 Task: Look for space in Jalandhar, India from 12th  August, 2023 to 15th August, 2023 for 3 adults in price range Rs.12000 to Rs.16000. Place can be entire place with 2 bedrooms having 3 beds and 1 bathroom. Property type can be house, flat, guest house. Booking option can be shelf check-in. Required host language is English.
Action: Mouse moved to (404, 106)
Screenshot: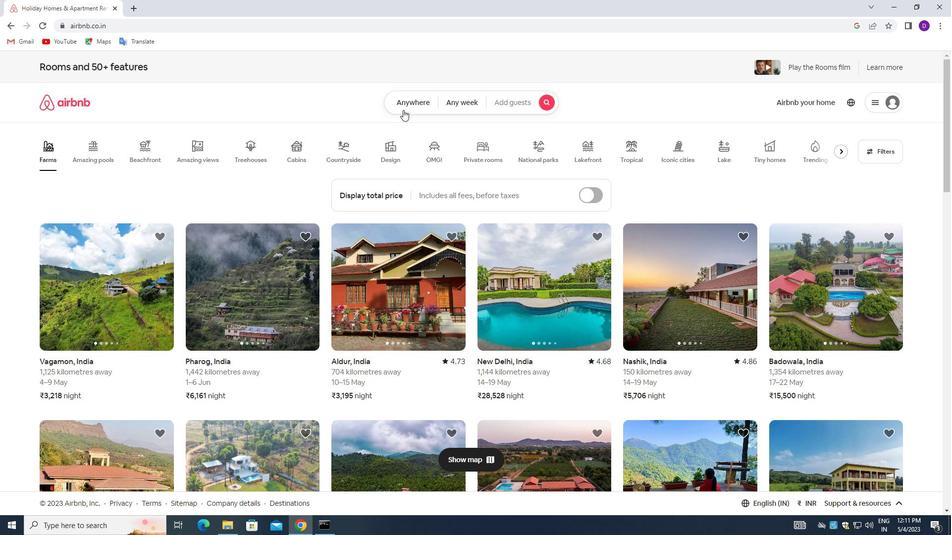 
Action: Mouse pressed left at (404, 106)
Screenshot: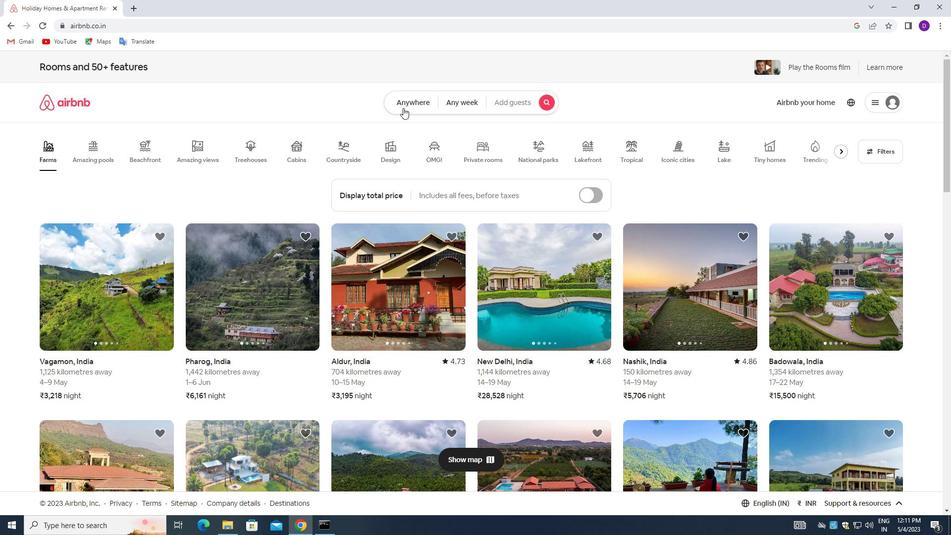 
Action: Mouse moved to (374, 142)
Screenshot: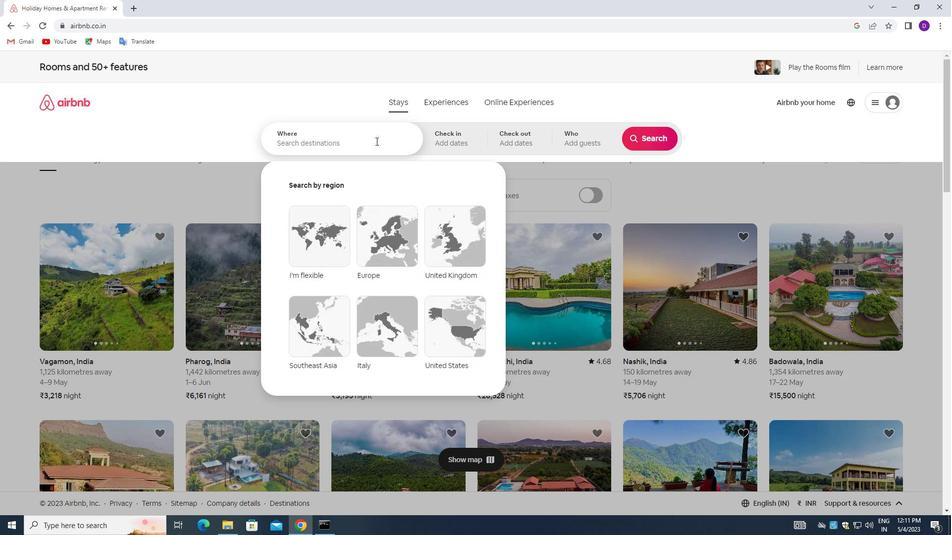 
Action: Mouse pressed left at (374, 142)
Screenshot: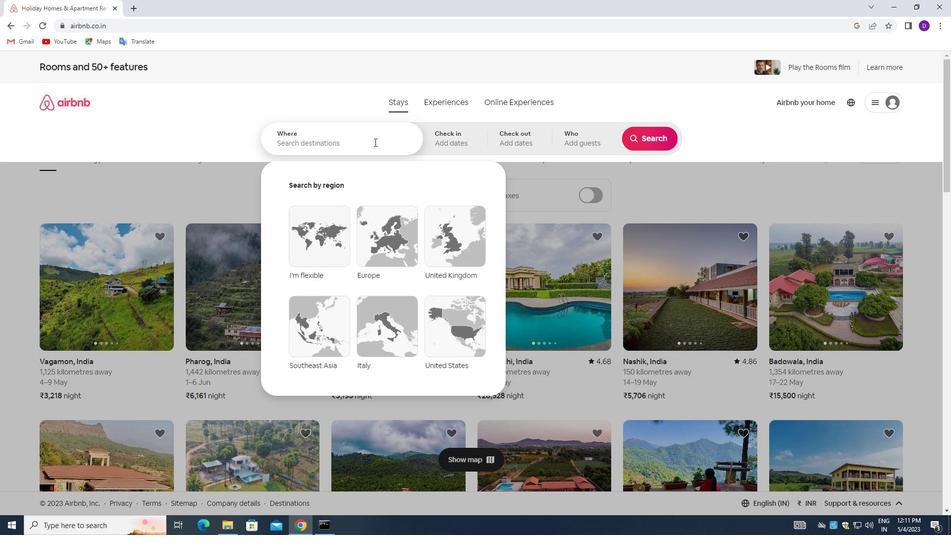 
Action: Mouse moved to (214, 137)
Screenshot: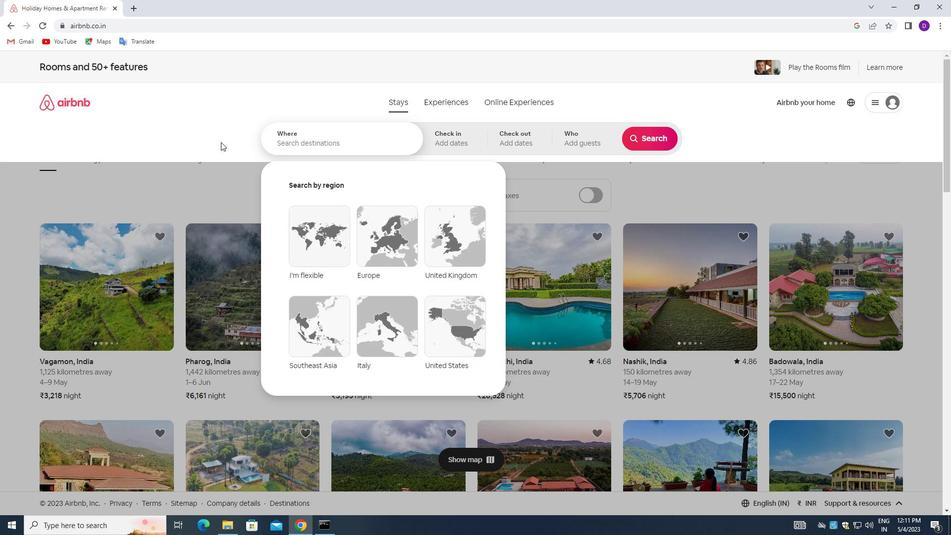 
Action: Key pressed <Key.shift>JALANDHAR,<Key.space><Key.shift>INDIA<Key.enter>
Screenshot: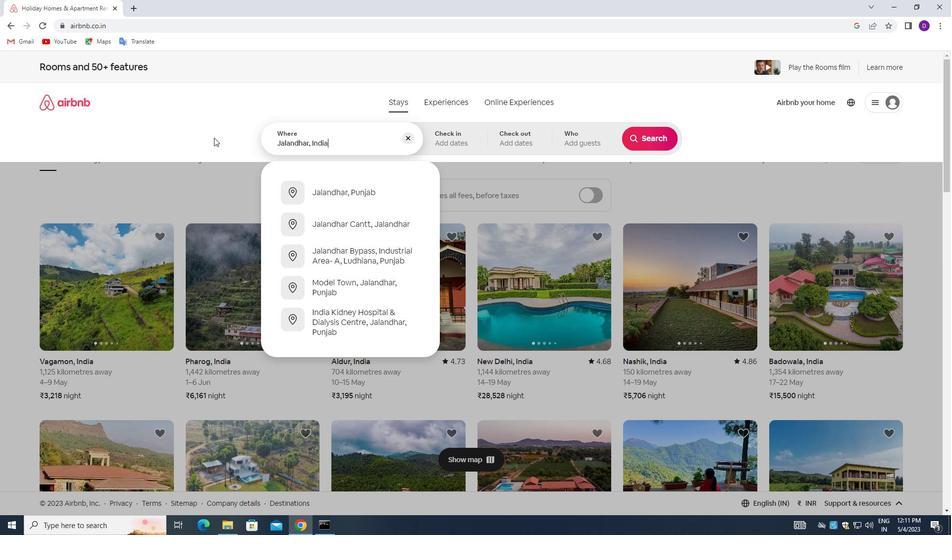 
Action: Mouse moved to (649, 216)
Screenshot: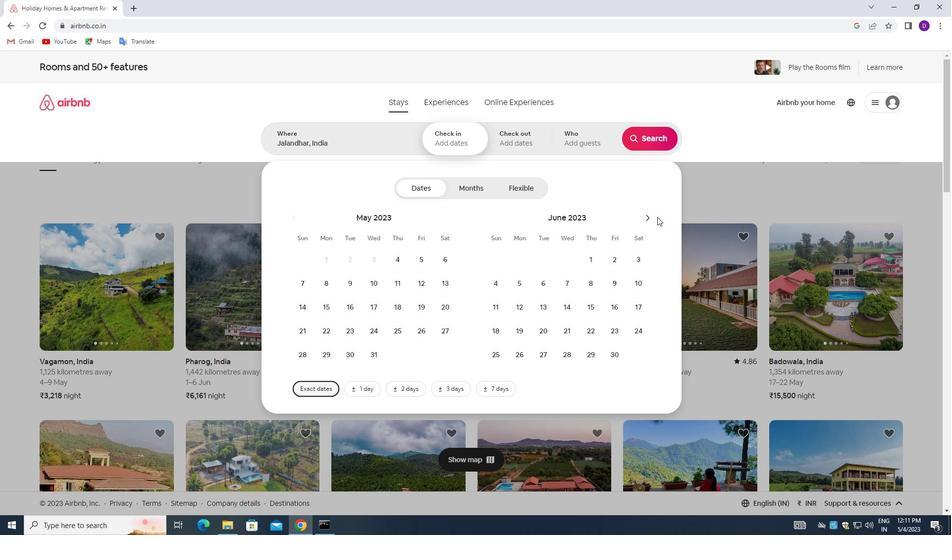 
Action: Mouse pressed left at (649, 216)
Screenshot: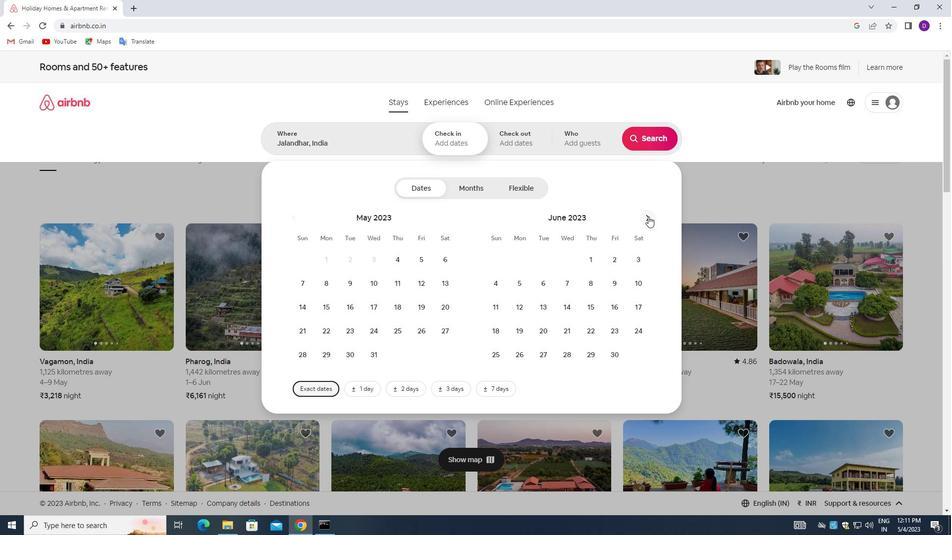 
Action: Mouse pressed left at (649, 216)
Screenshot: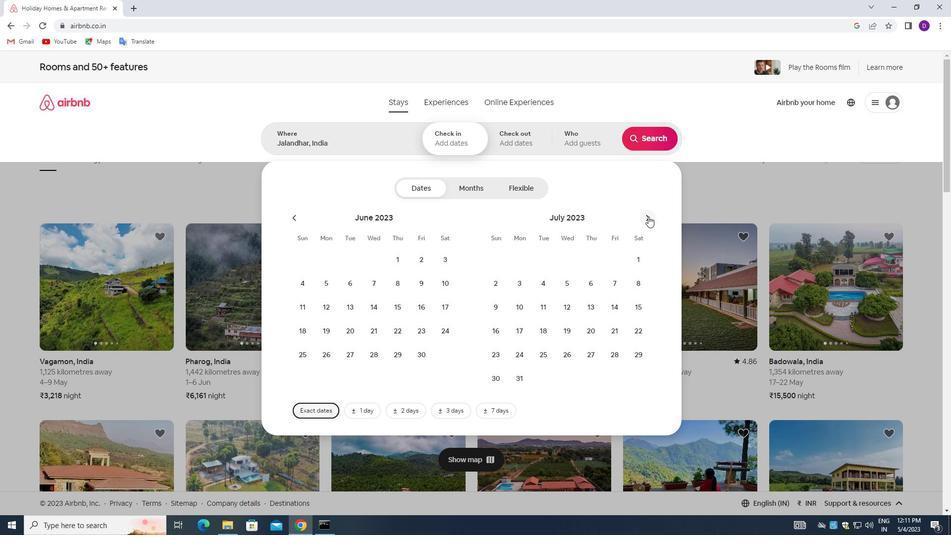
Action: Mouse moved to (632, 282)
Screenshot: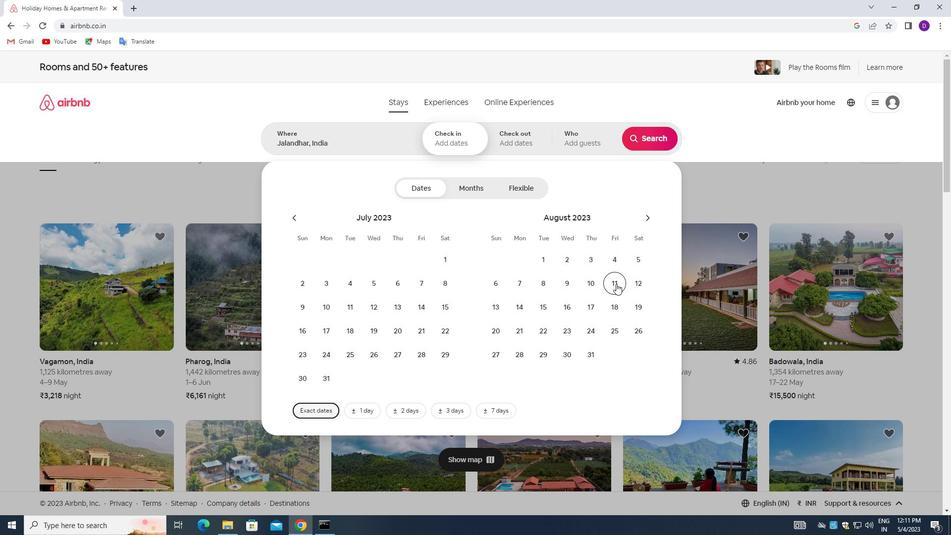 
Action: Mouse pressed left at (632, 282)
Screenshot: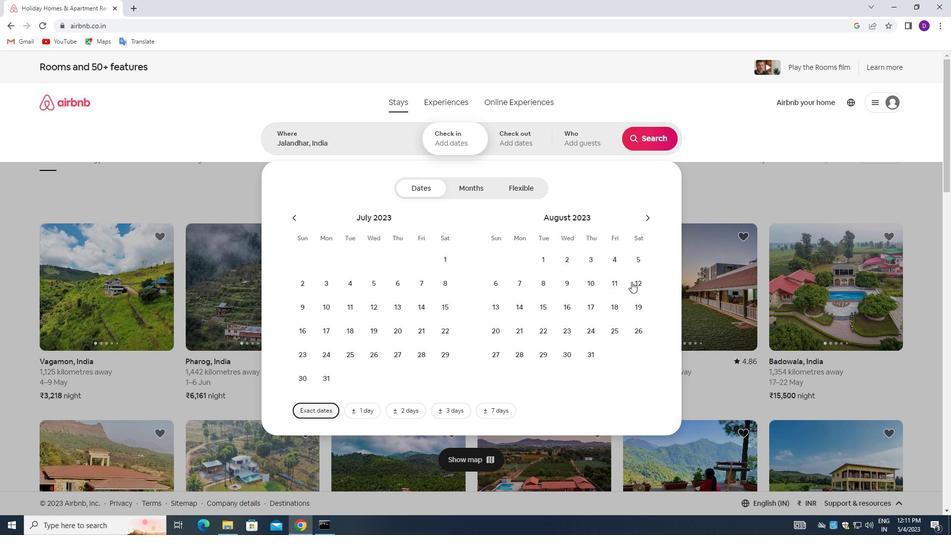 
Action: Mouse moved to (549, 303)
Screenshot: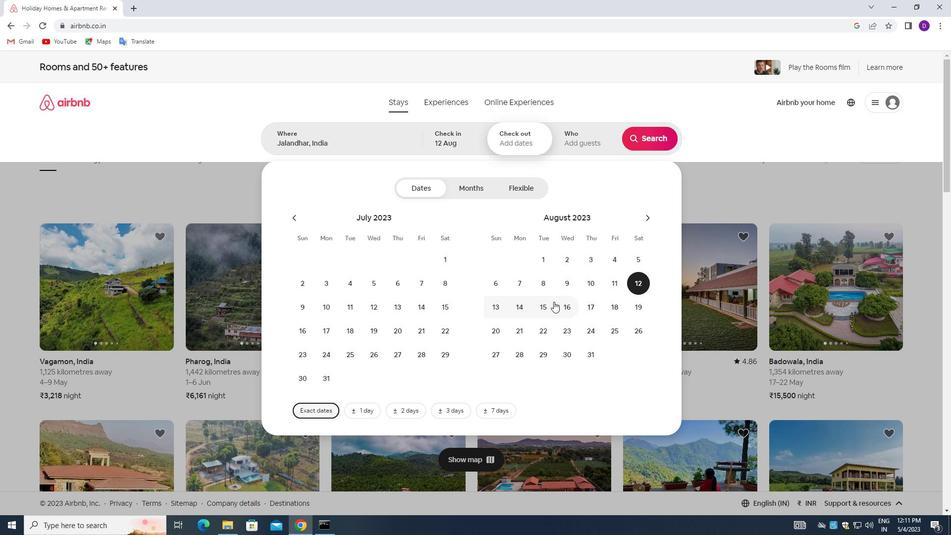 
Action: Mouse pressed left at (549, 303)
Screenshot: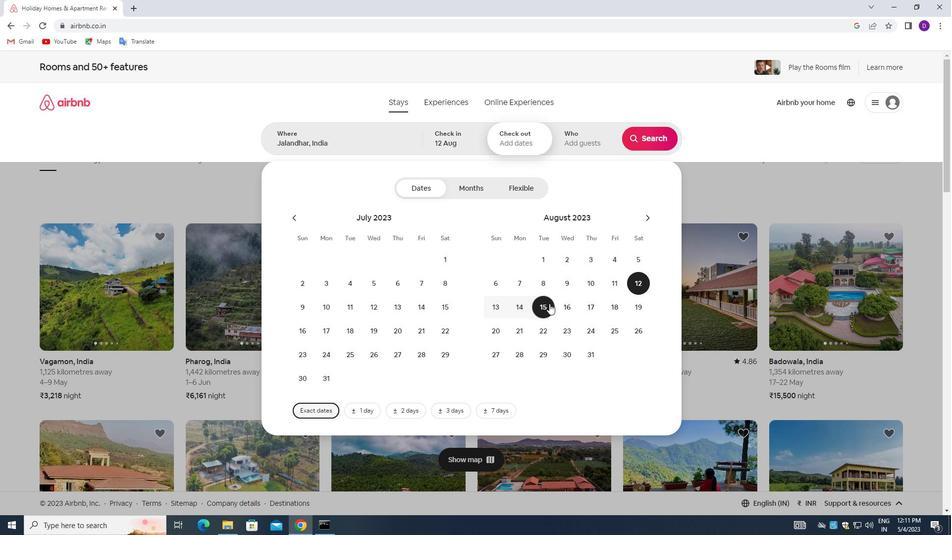 
Action: Mouse moved to (575, 136)
Screenshot: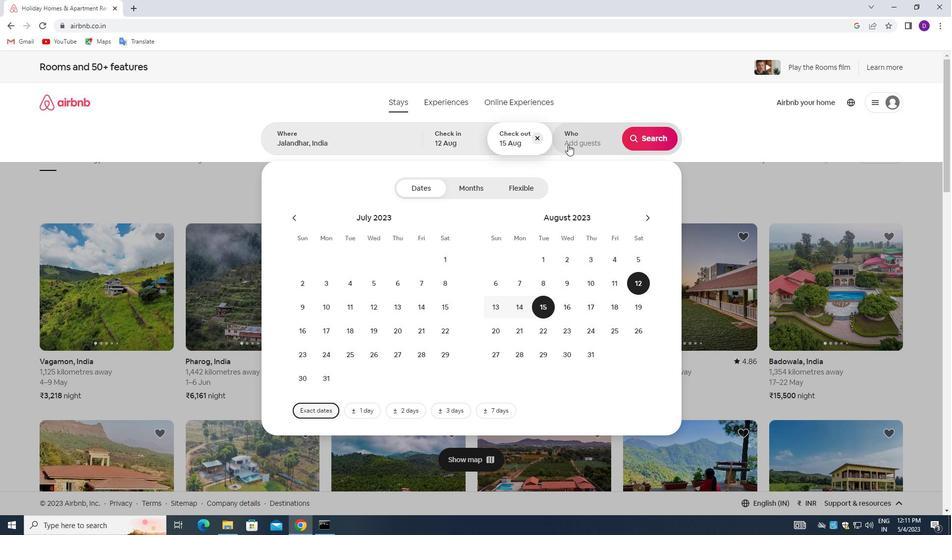 
Action: Mouse pressed left at (575, 136)
Screenshot: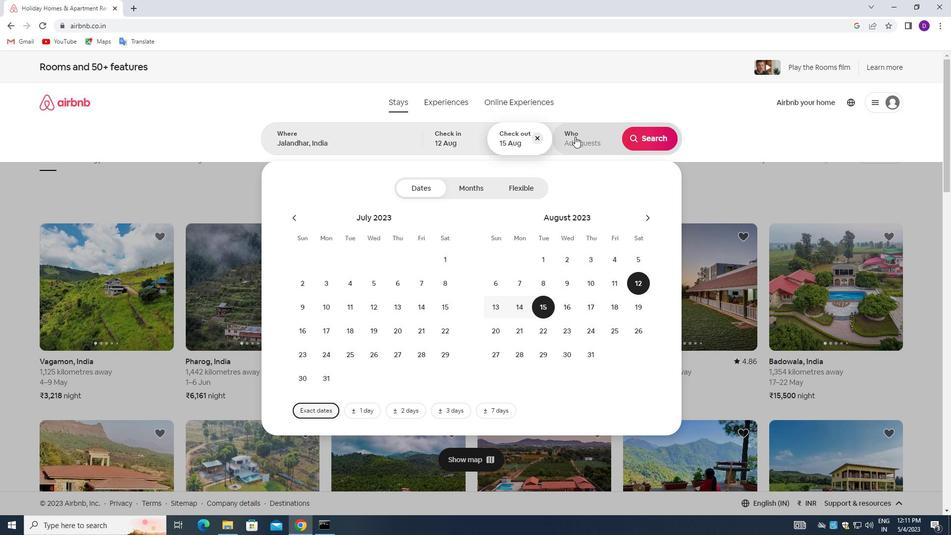 
Action: Mouse moved to (650, 196)
Screenshot: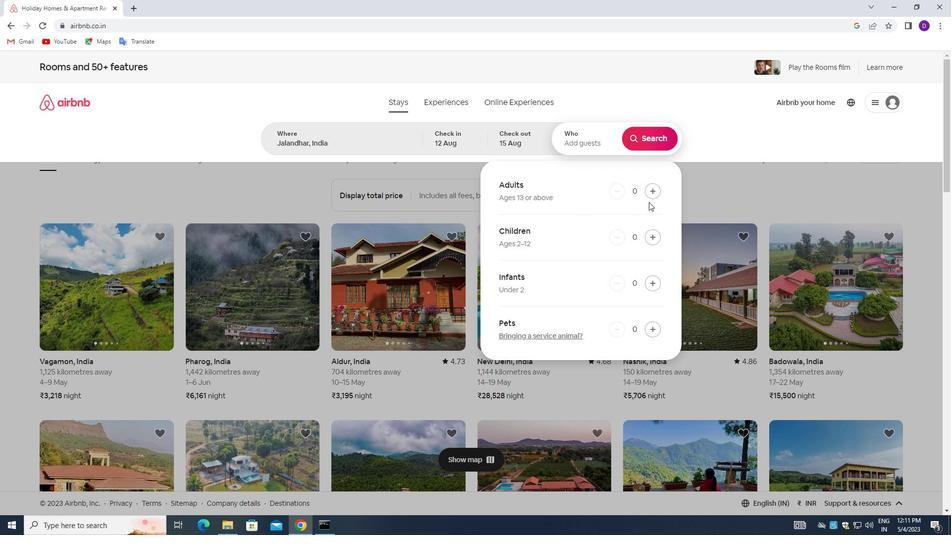 
Action: Mouse pressed left at (650, 196)
Screenshot: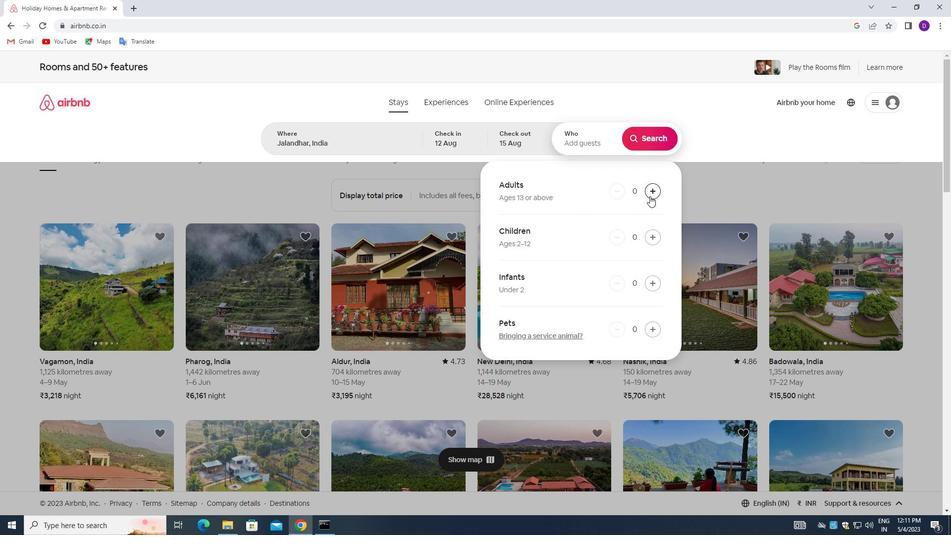 
Action: Mouse pressed left at (650, 196)
Screenshot: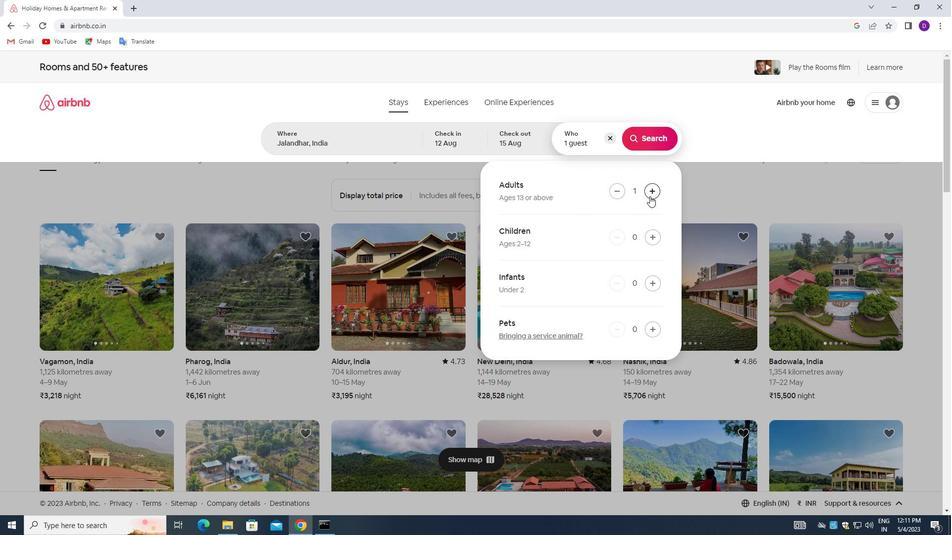 
Action: Mouse pressed left at (650, 196)
Screenshot: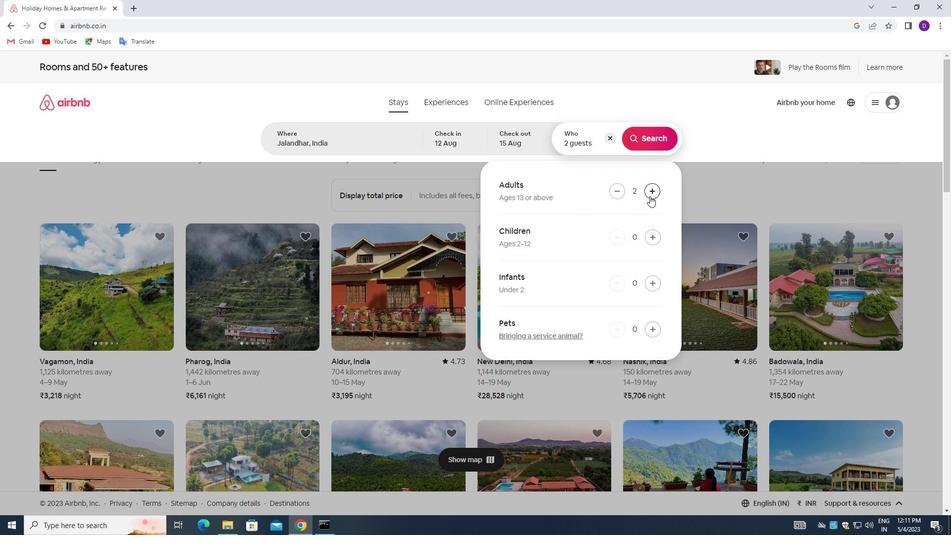 
Action: Mouse moved to (646, 137)
Screenshot: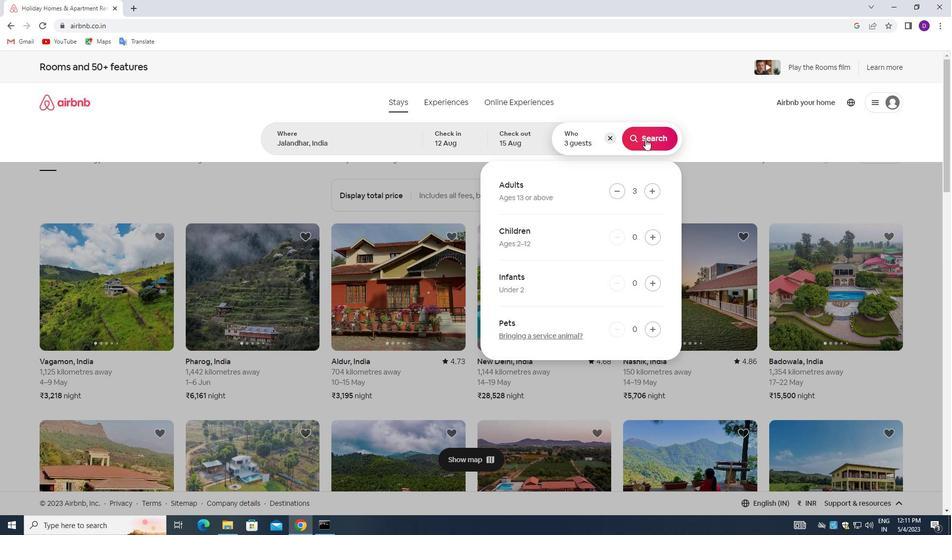 
Action: Mouse pressed left at (646, 137)
Screenshot: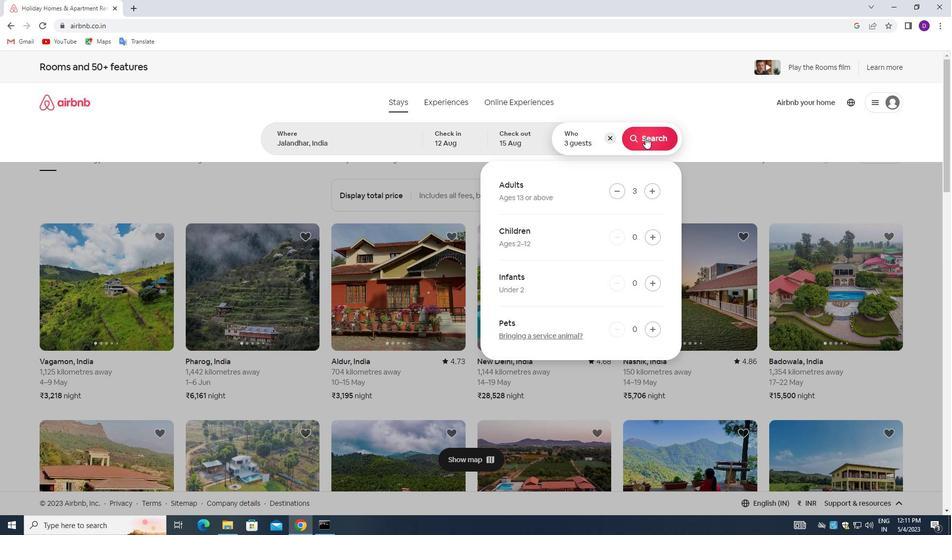 
Action: Mouse moved to (903, 108)
Screenshot: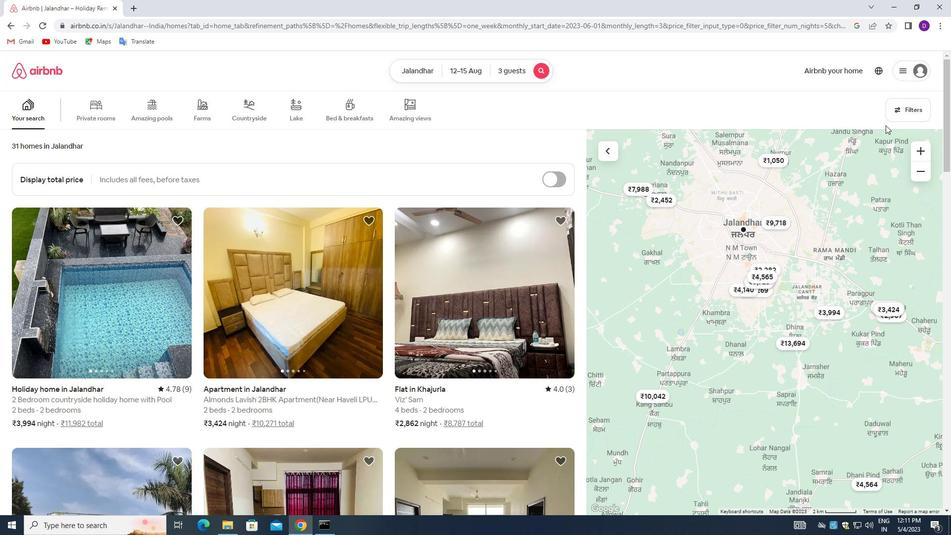 
Action: Mouse pressed left at (903, 108)
Screenshot: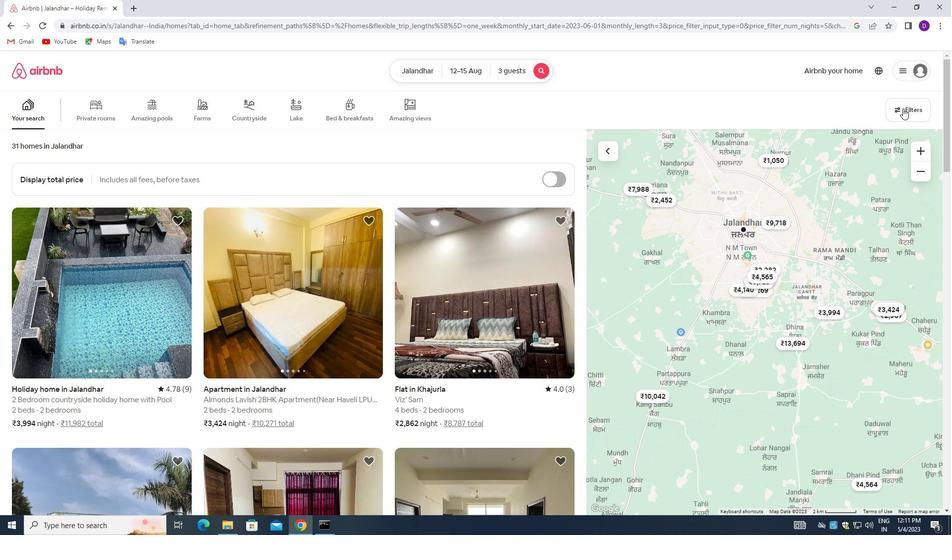 
Action: Mouse moved to (350, 235)
Screenshot: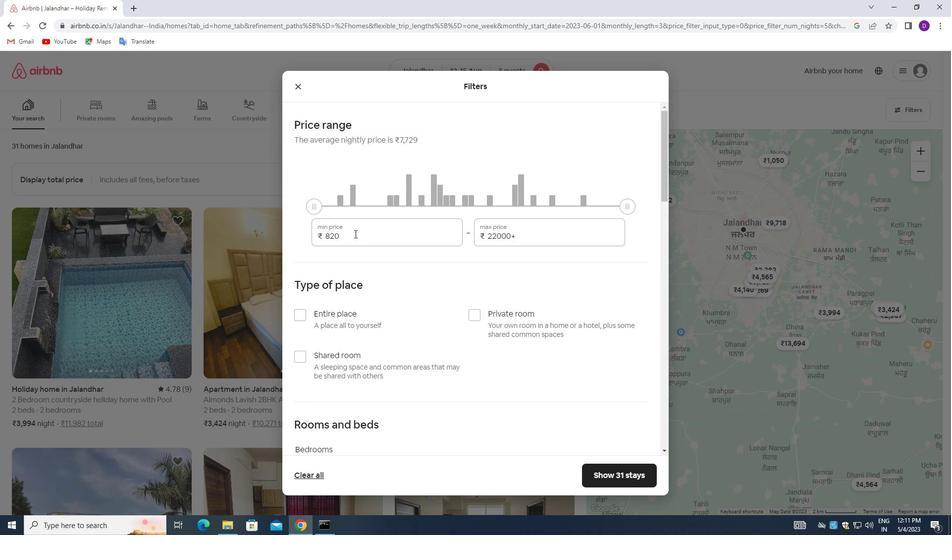 
Action: Mouse pressed left at (350, 235)
Screenshot: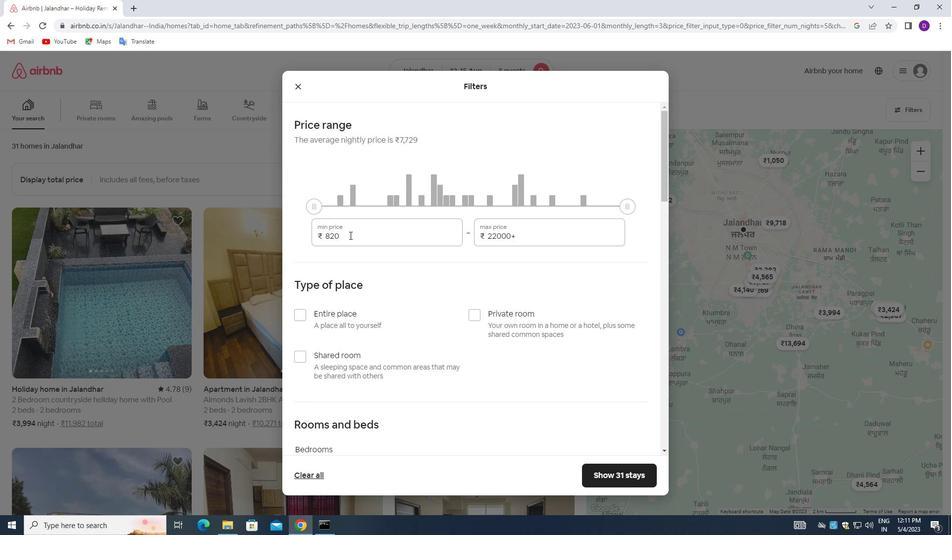 
Action: Mouse pressed left at (350, 235)
Screenshot: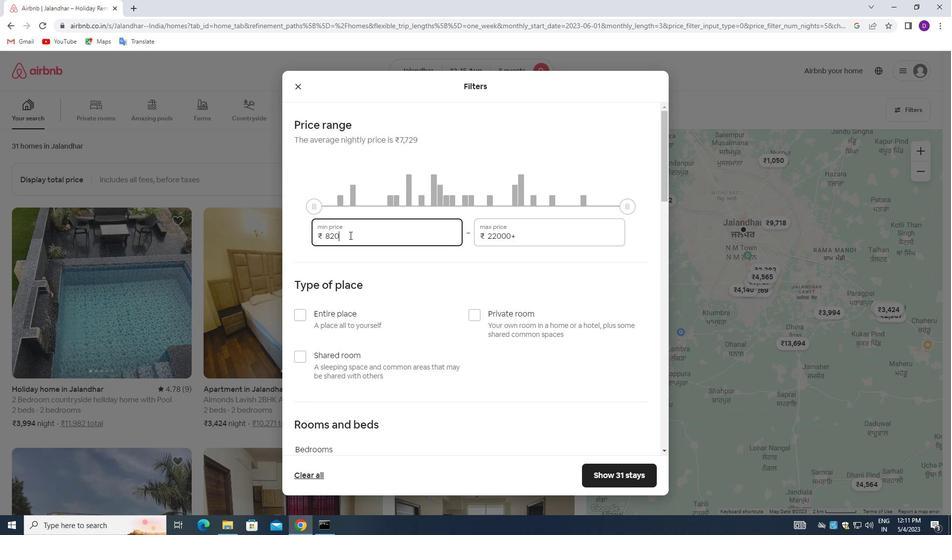 
Action: Key pressed 12000<Key.tab>1<Key.backspace><Key.backspace><Key.backspace><Key.backspace><Key.backspace><Key.backspace><Key.backspace><Key.backspace>16000
Screenshot: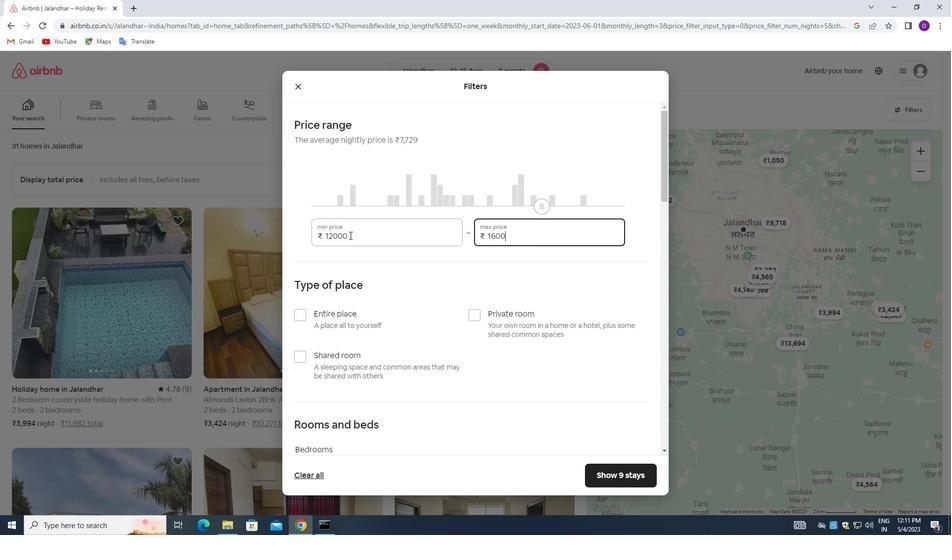 
Action: Mouse moved to (300, 316)
Screenshot: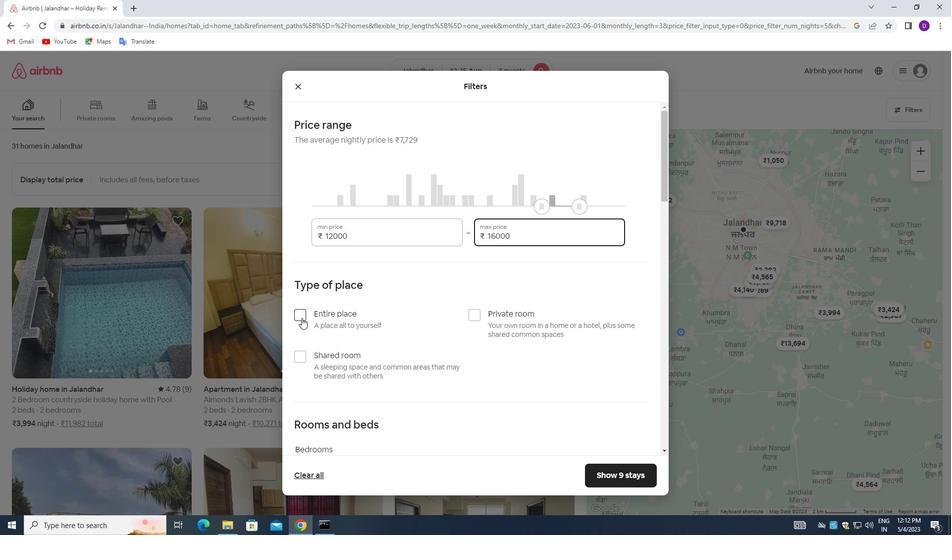 
Action: Mouse pressed left at (300, 316)
Screenshot: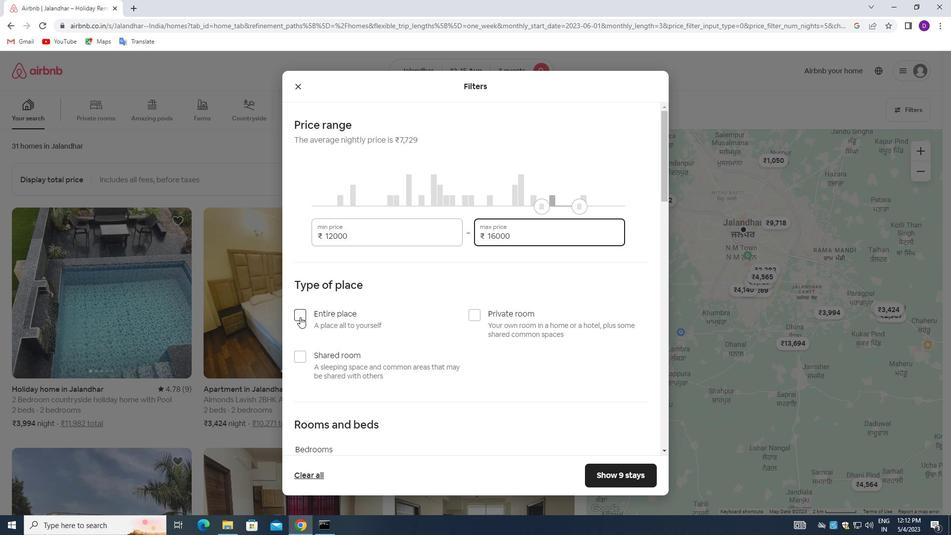 
Action: Mouse moved to (435, 315)
Screenshot: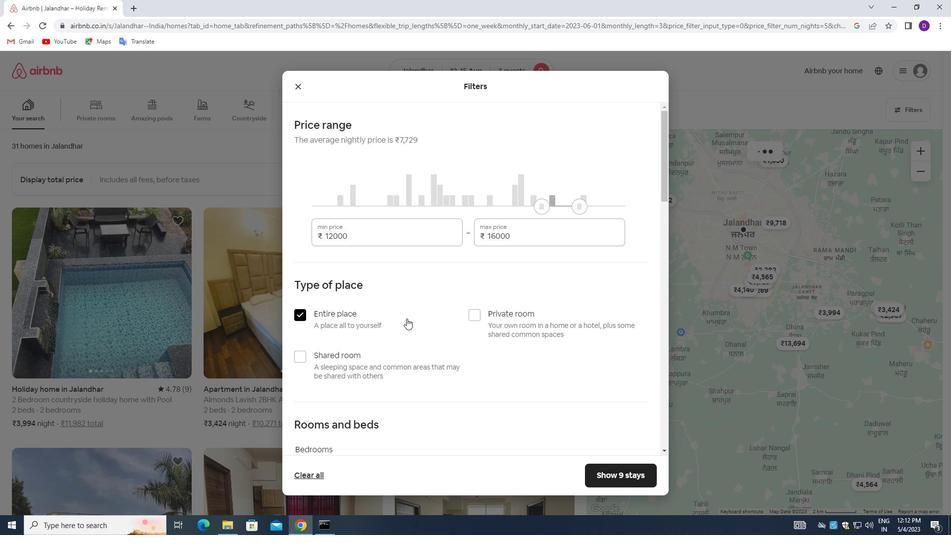 
Action: Mouse scrolled (435, 315) with delta (0, 0)
Screenshot: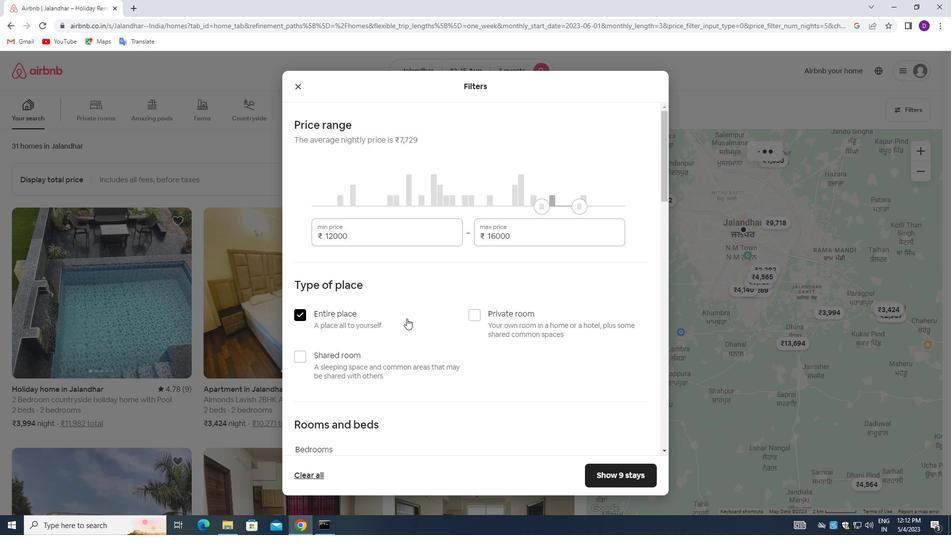 
Action: Mouse moved to (436, 315)
Screenshot: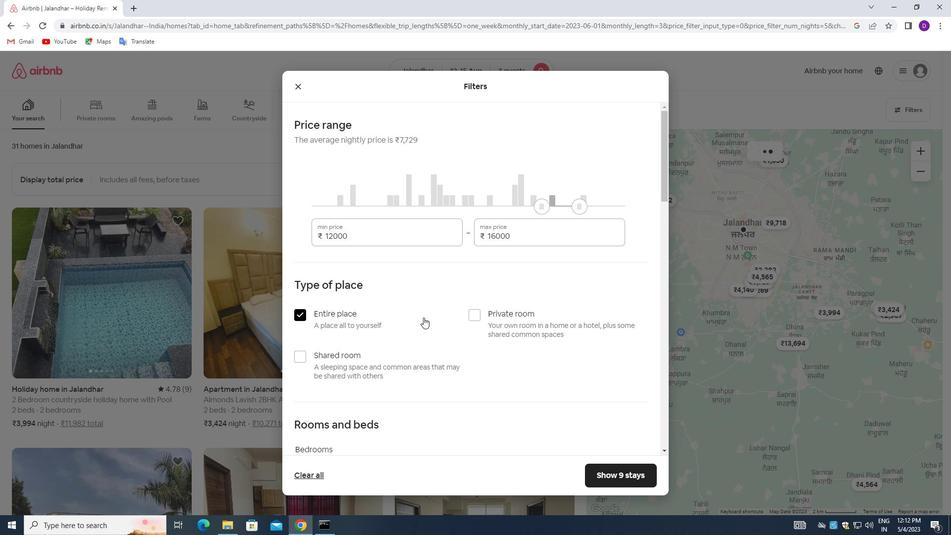 
Action: Mouse scrolled (436, 315) with delta (0, 0)
Screenshot: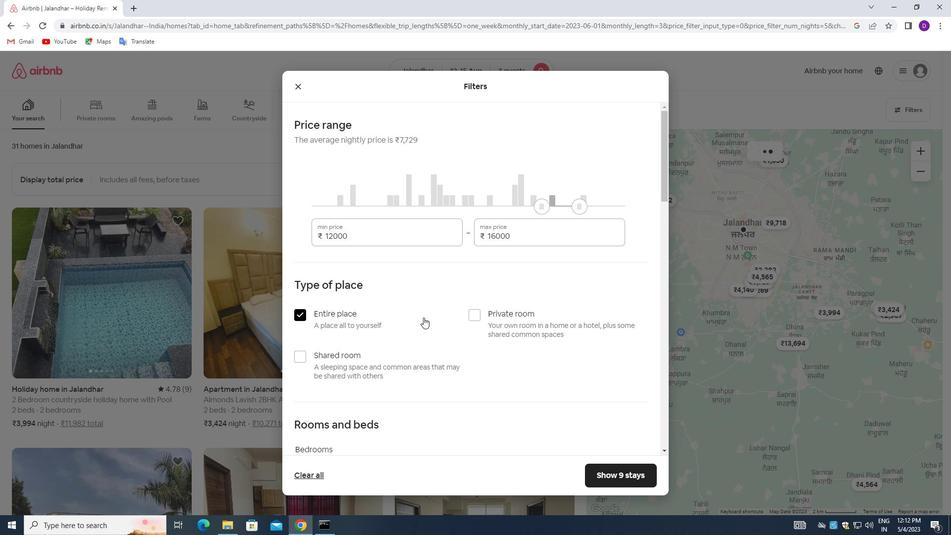 
Action: Mouse moved to (437, 316)
Screenshot: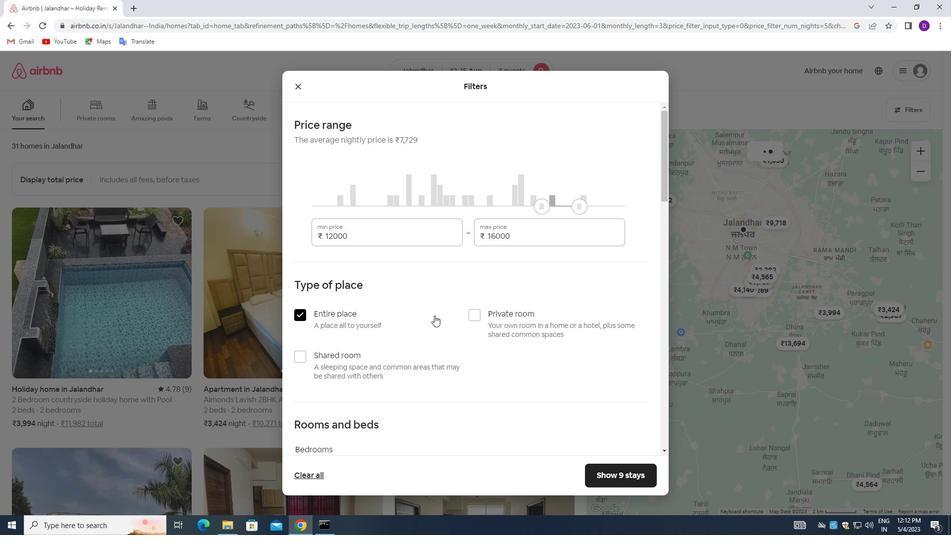 
Action: Mouse scrolled (437, 315) with delta (0, 0)
Screenshot: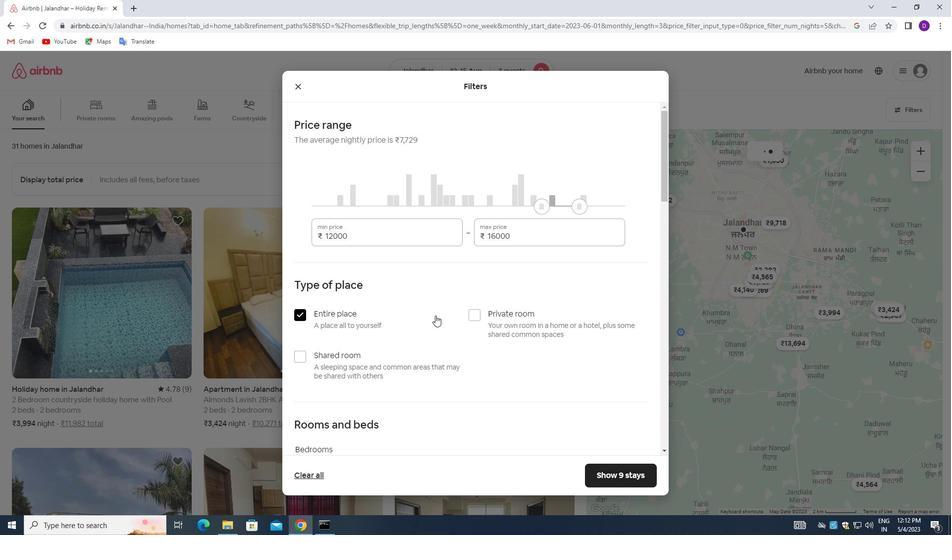 
Action: Mouse scrolled (437, 315) with delta (0, 0)
Screenshot: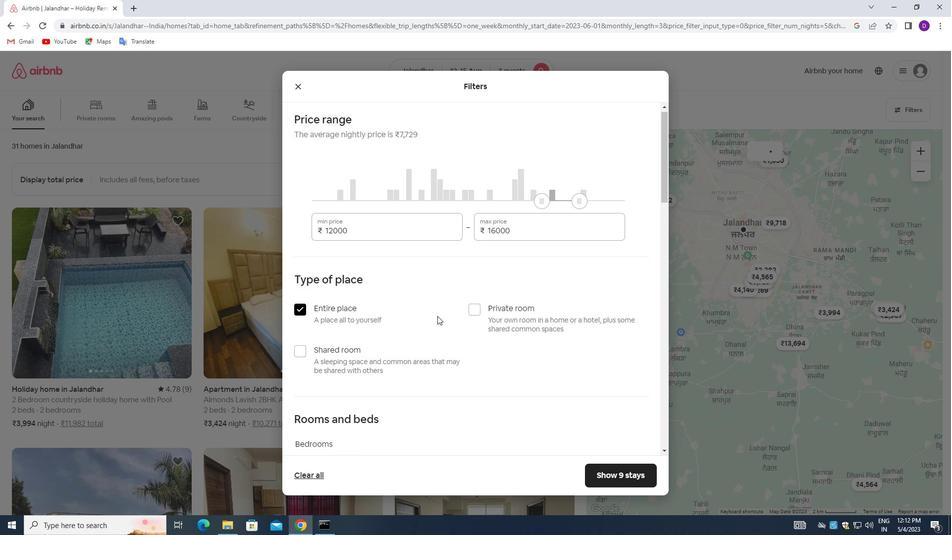 
Action: Mouse moved to (380, 281)
Screenshot: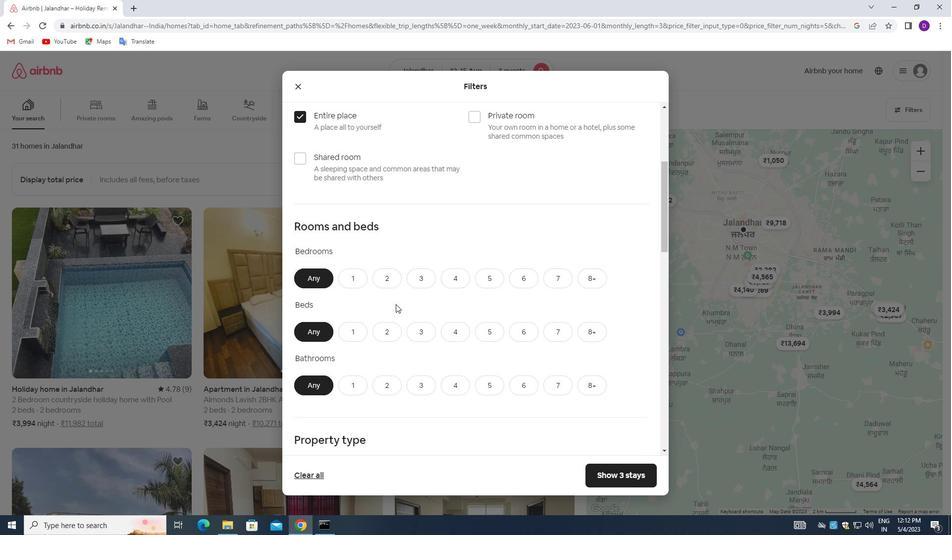 
Action: Mouse pressed left at (380, 281)
Screenshot: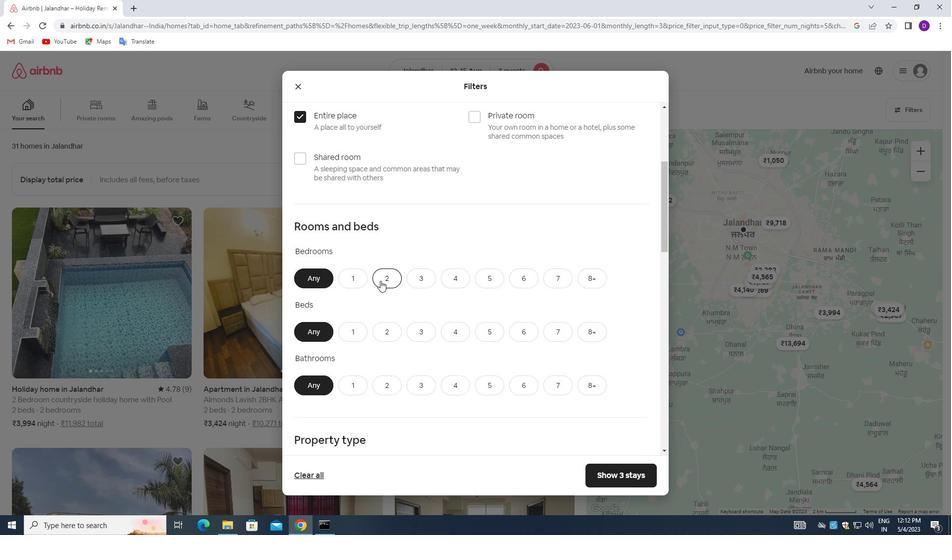 
Action: Mouse moved to (418, 324)
Screenshot: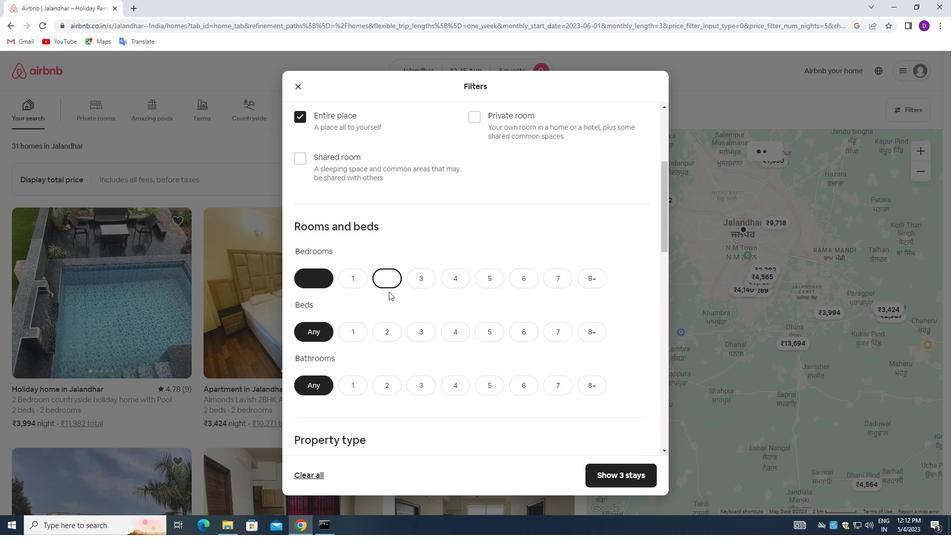 
Action: Mouse pressed left at (418, 324)
Screenshot: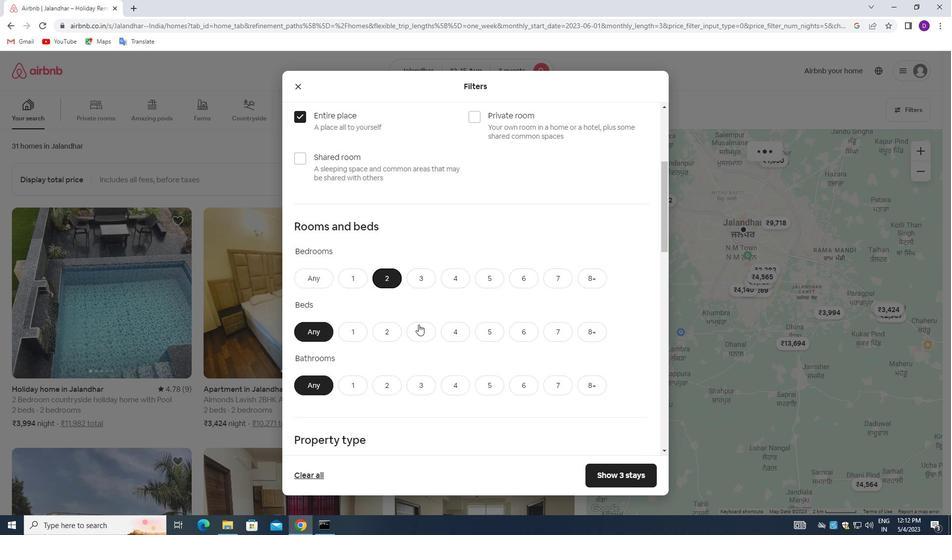 
Action: Mouse moved to (356, 382)
Screenshot: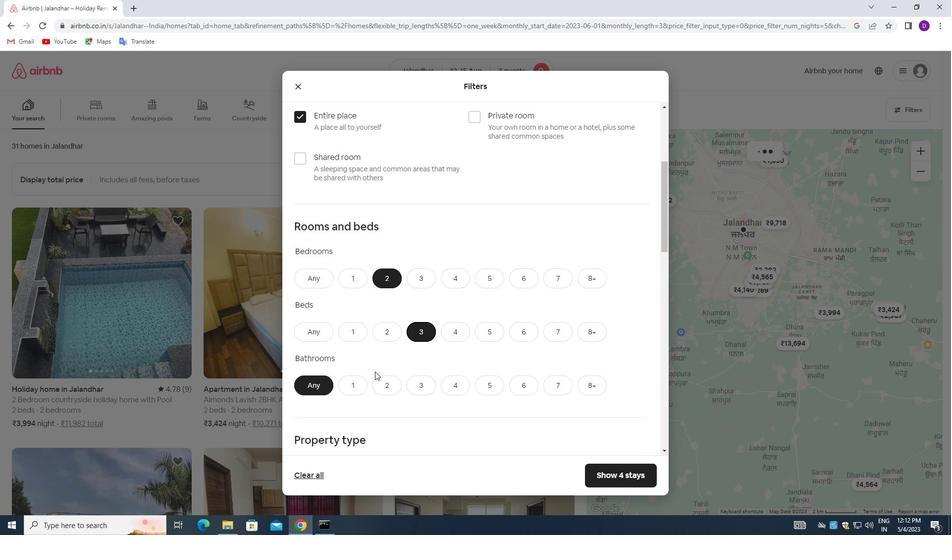
Action: Mouse pressed left at (356, 382)
Screenshot: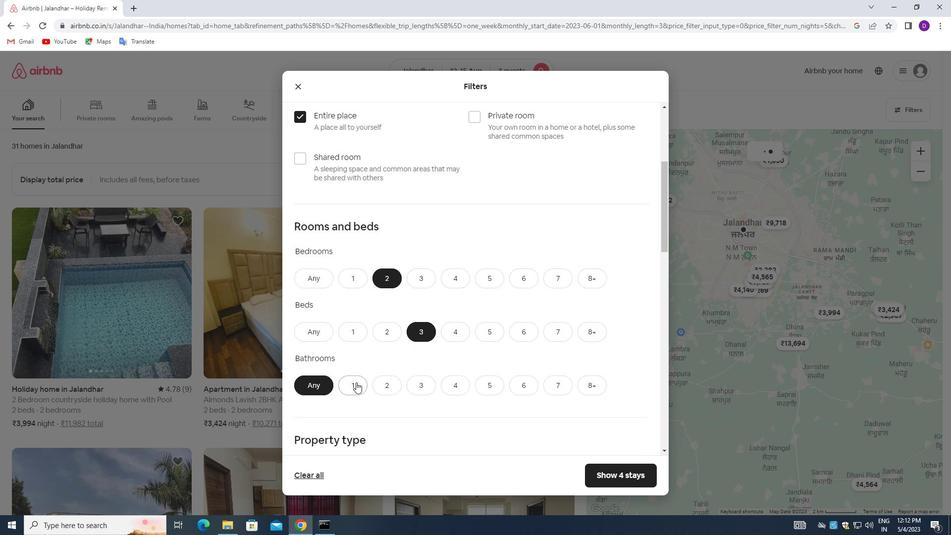 
Action: Mouse moved to (413, 313)
Screenshot: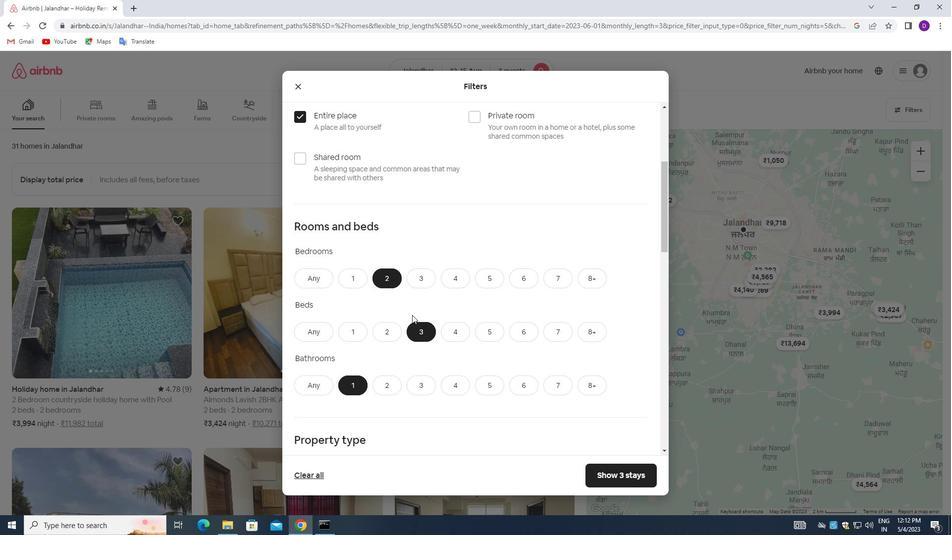 
Action: Mouse scrolled (413, 312) with delta (0, 0)
Screenshot: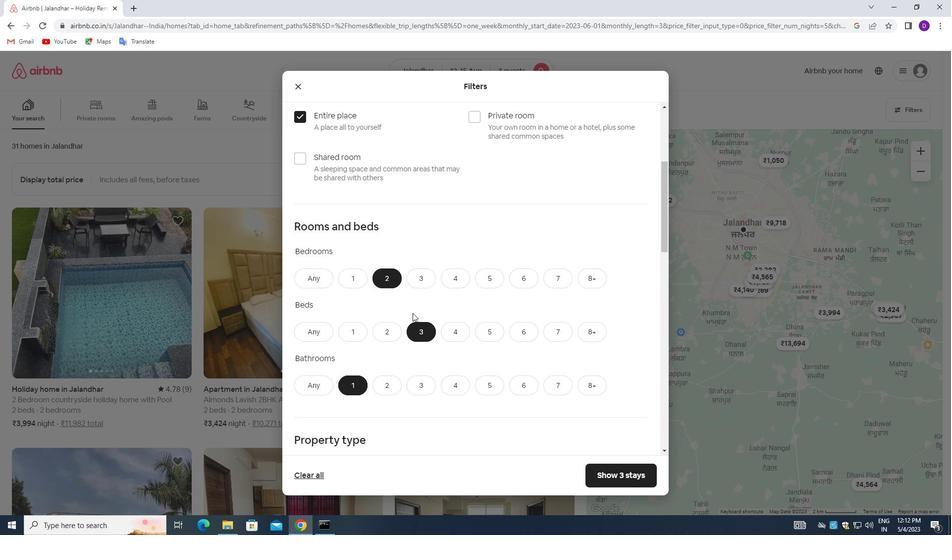 
Action: Mouse scrolled (413, 312) with delta (0, 0)
Screenshot: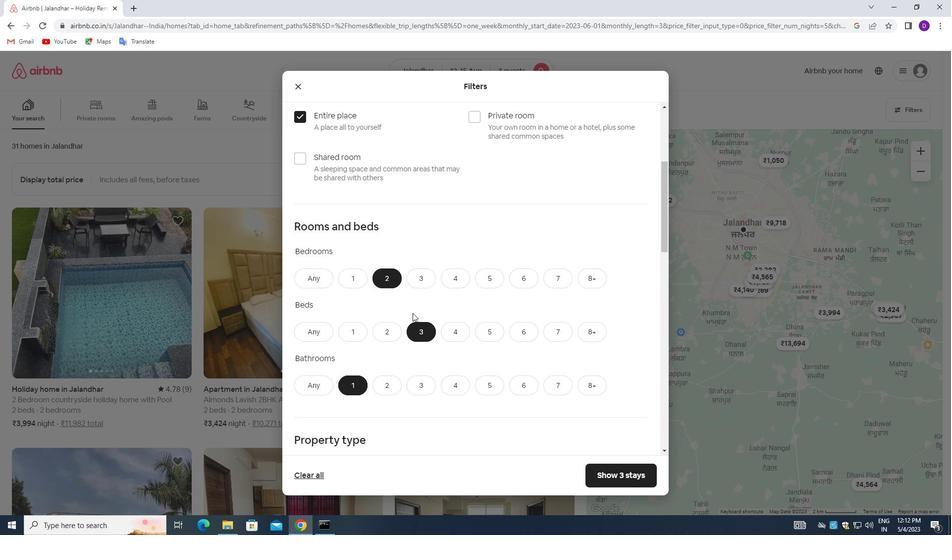 
Action: Mouse scrolled (413, 312) with delta (0, 0)
Screenshot: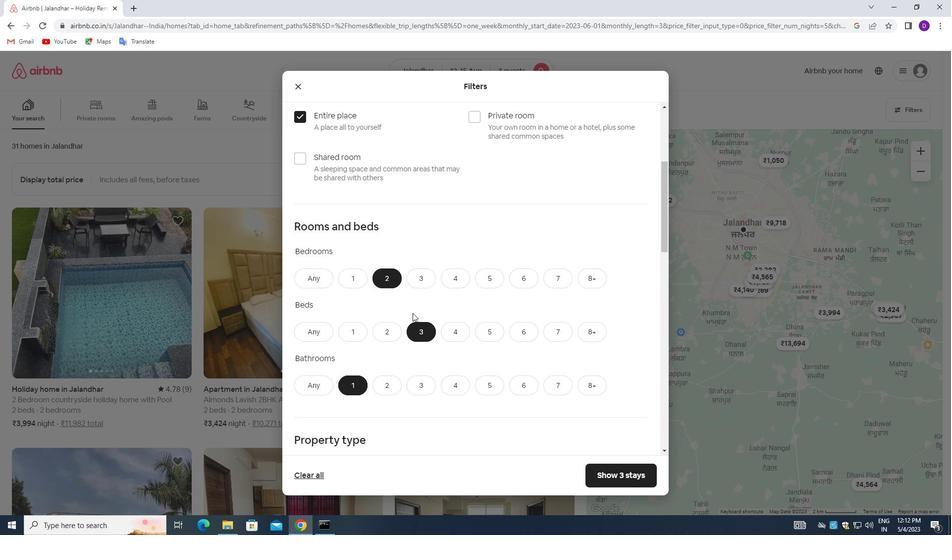 
Action: Mouse scrolled (413, 312) with delta (0, 0)
Screenshot: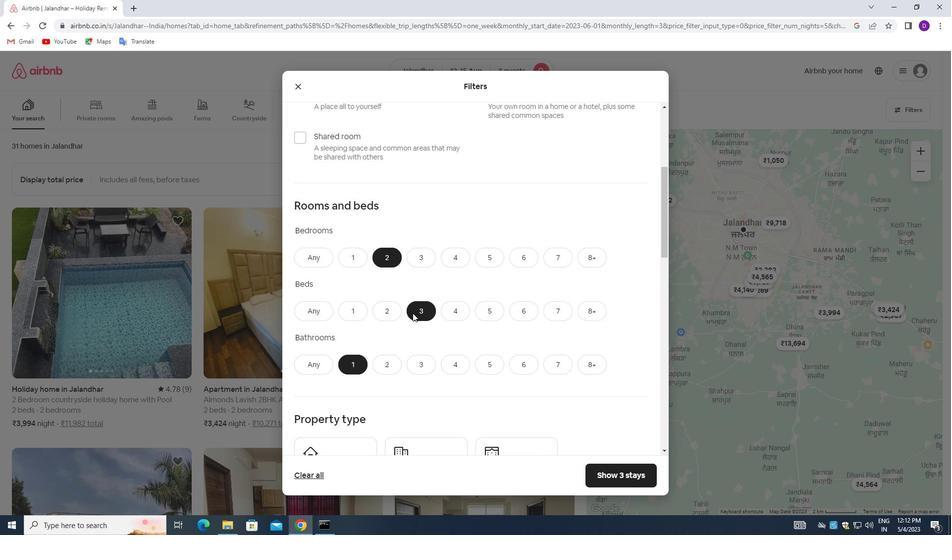 
Action: Mouse moved to (347, 294)
Screenshot: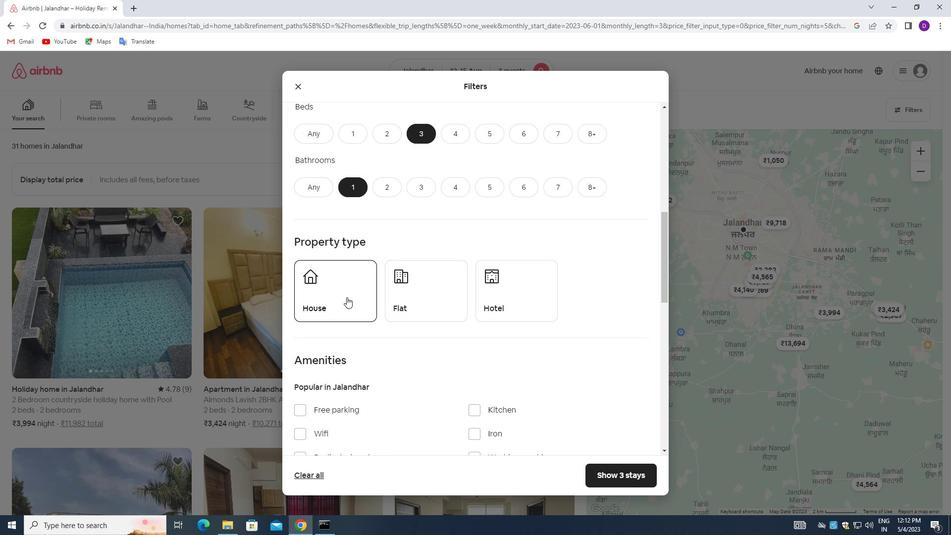 
Action: Mouse pressed left at (347, 294)
Screenshot: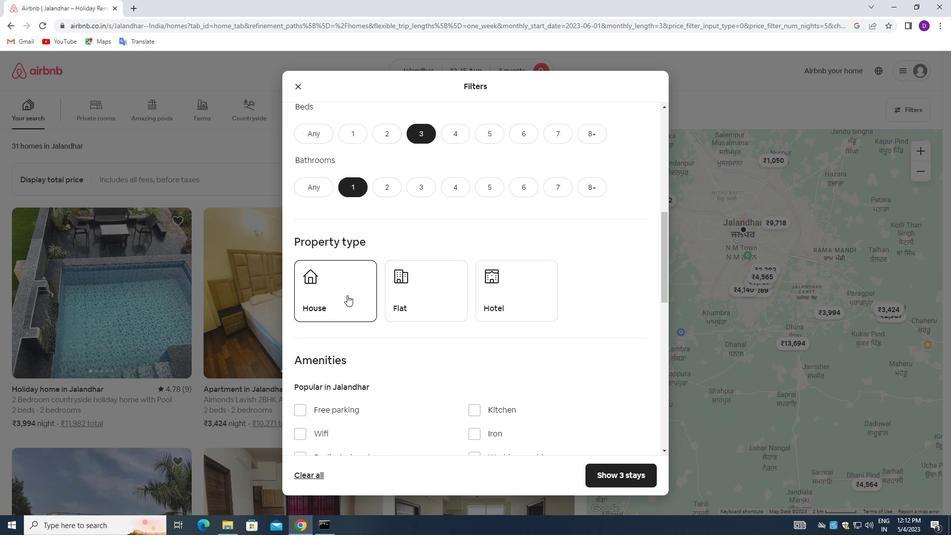 
Action: Mouse moved to (420, 300)
Screenshot: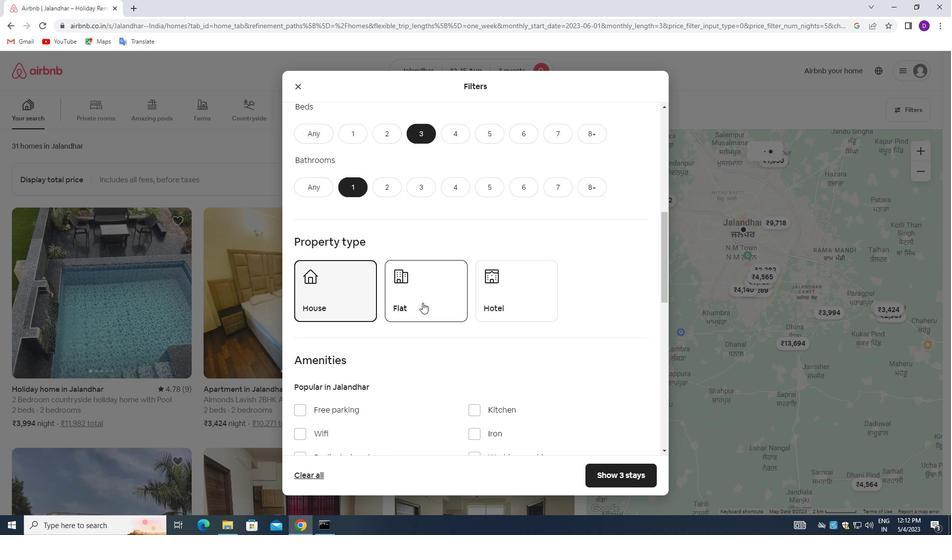 
Action: Mouse pressed left at (420, 300)
Screenshot: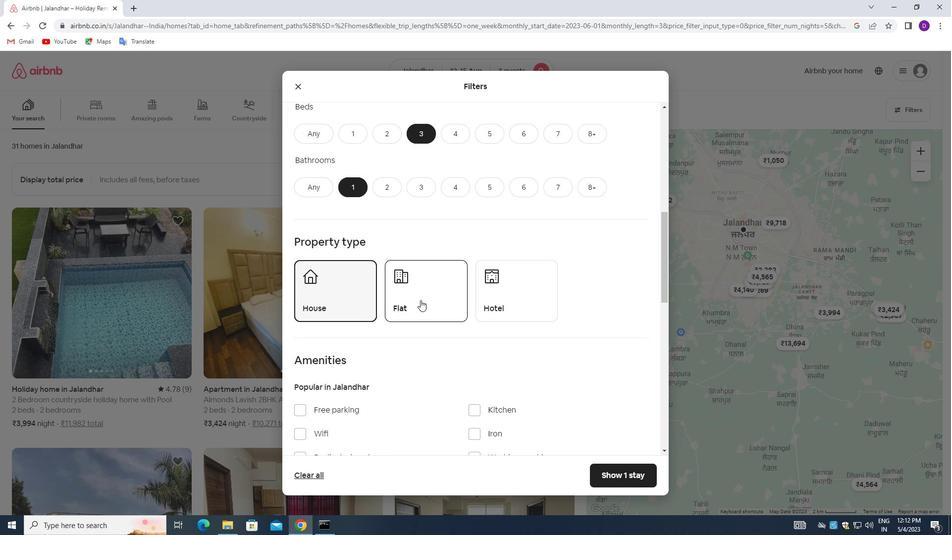 
Action: Mouse moved to (422, 301)
Screenshot: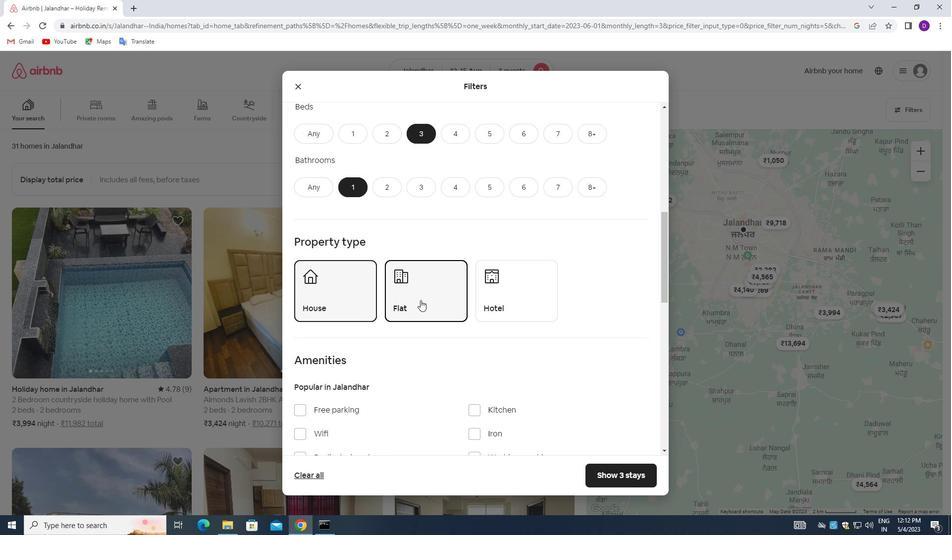 
Action: Mouse scrolled (422, 301) with delta (0, 0)
Screenshot: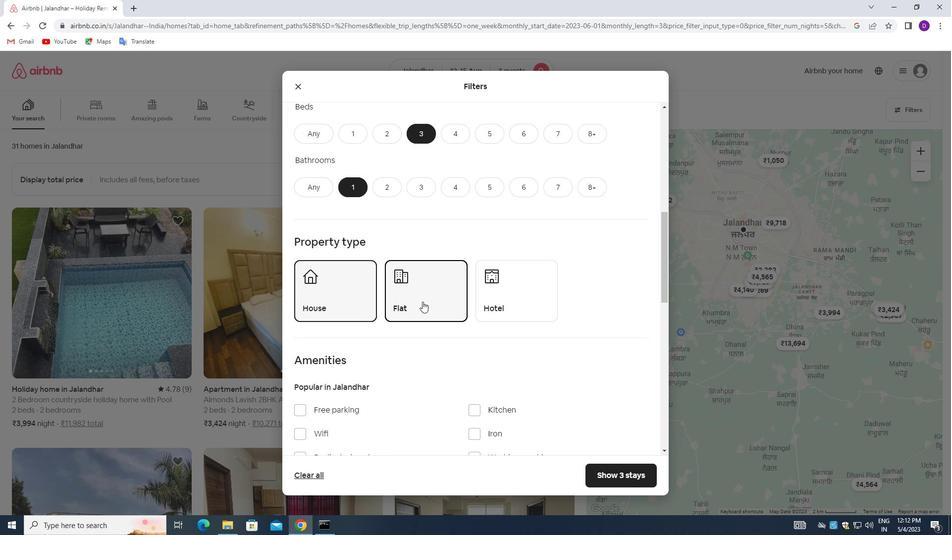 
Action: Mouse moved to (423, 302)
Screenshot: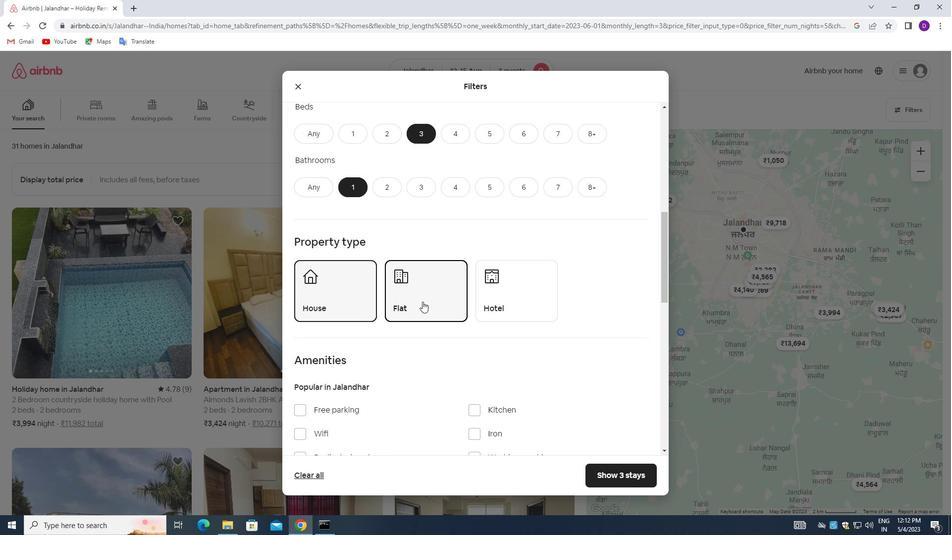 
Action: Mouse scrolled (423, 301) with delta (0, 0)
Screenshot: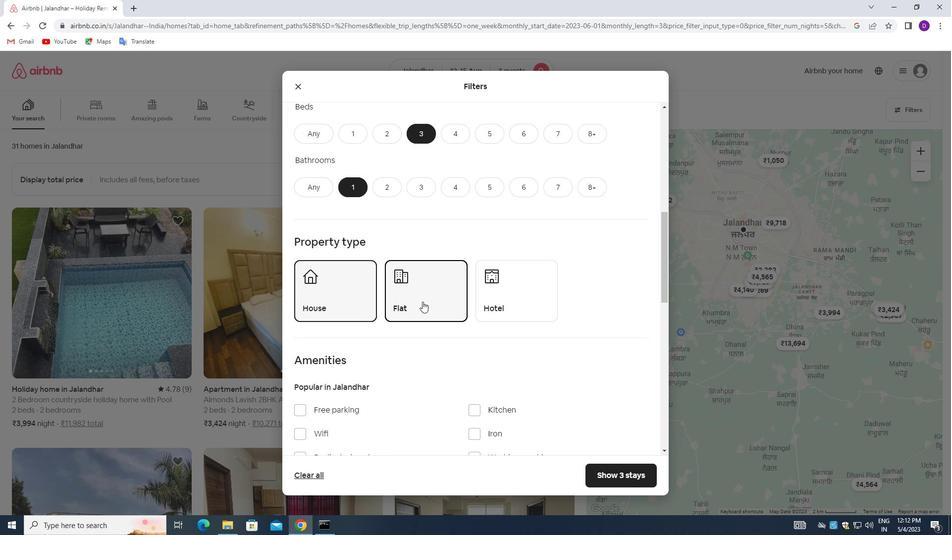 
Action: Mouse moved to (428, 305)
Screenshot: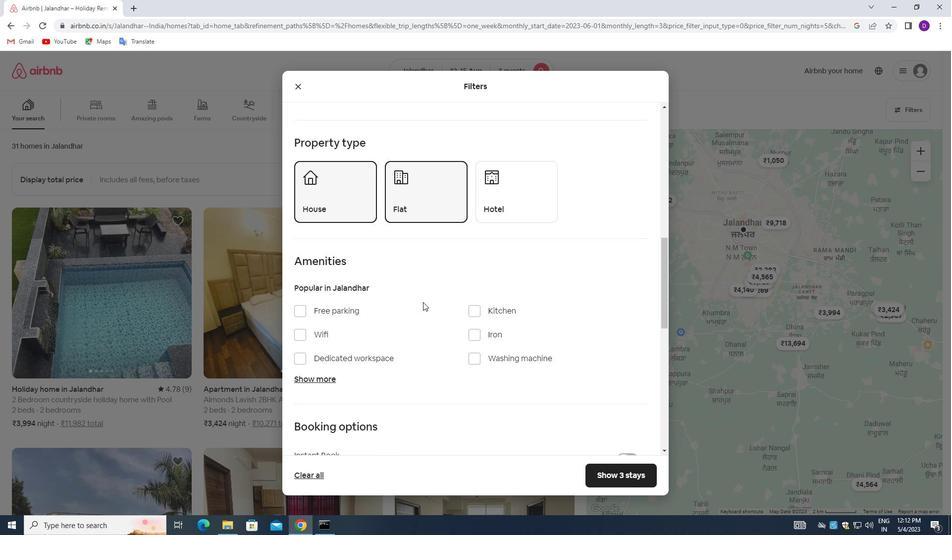 
Action: Mouse scrolled (428, 305) with delta (0, 0)
Screenshot: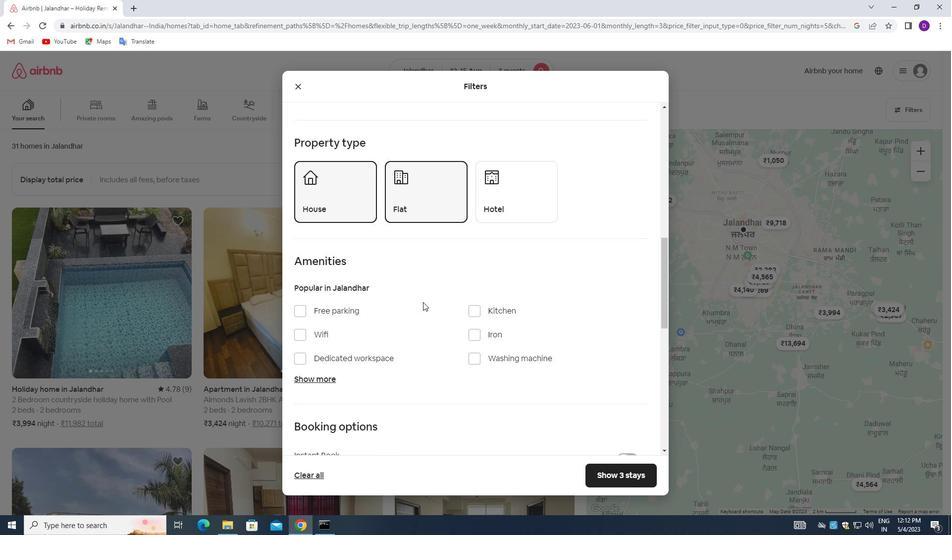 
Action: Mouse moved to (432, 309)
Screenshot: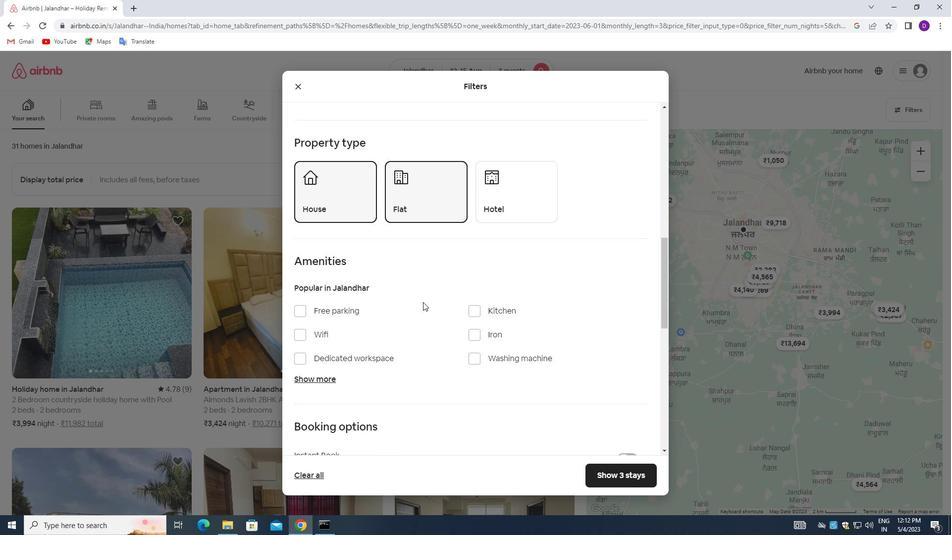 
Action: Mouse scrolled (432, 309) with delta (0, 0)
Screenshot: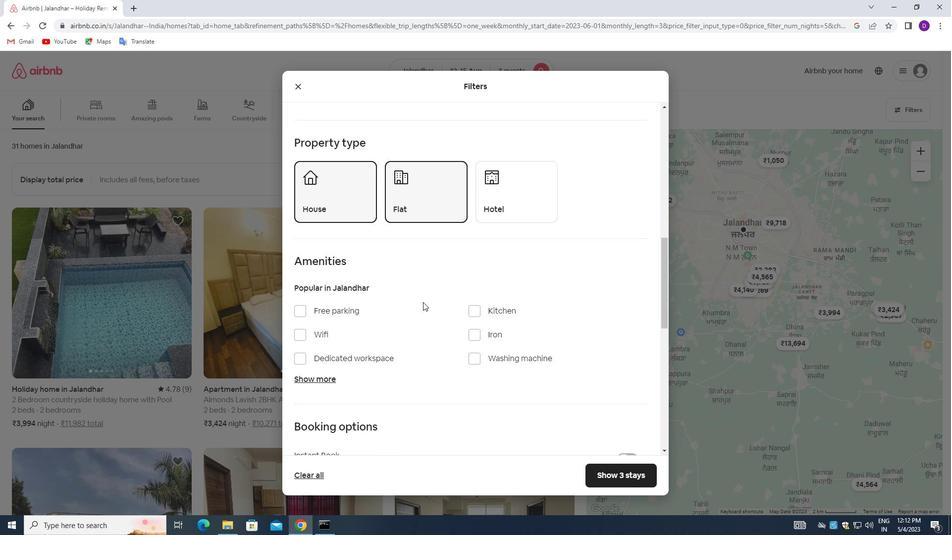 
Action: Mouse moved to (433, 312)
Screenshot: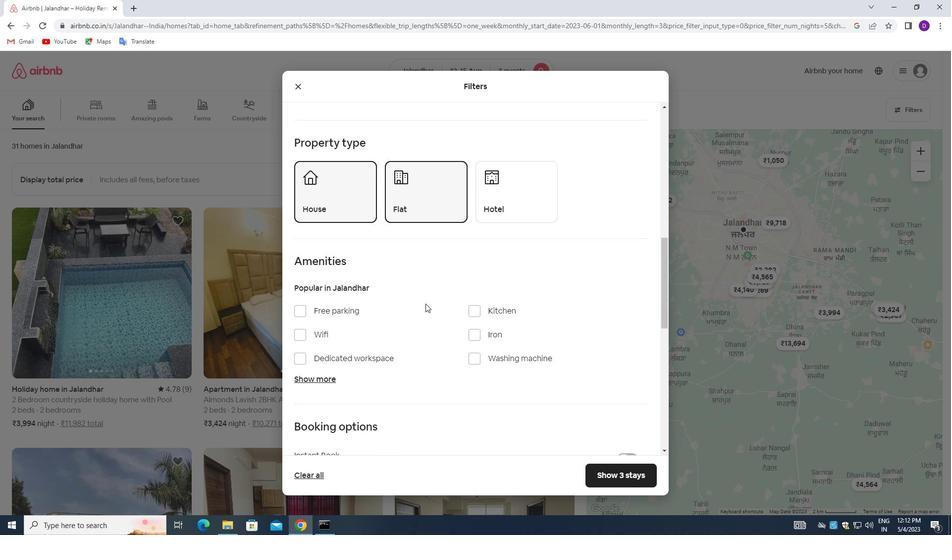 
Action: Mouse scrolled (433, 312) with delta (0, 0)
Screenshot: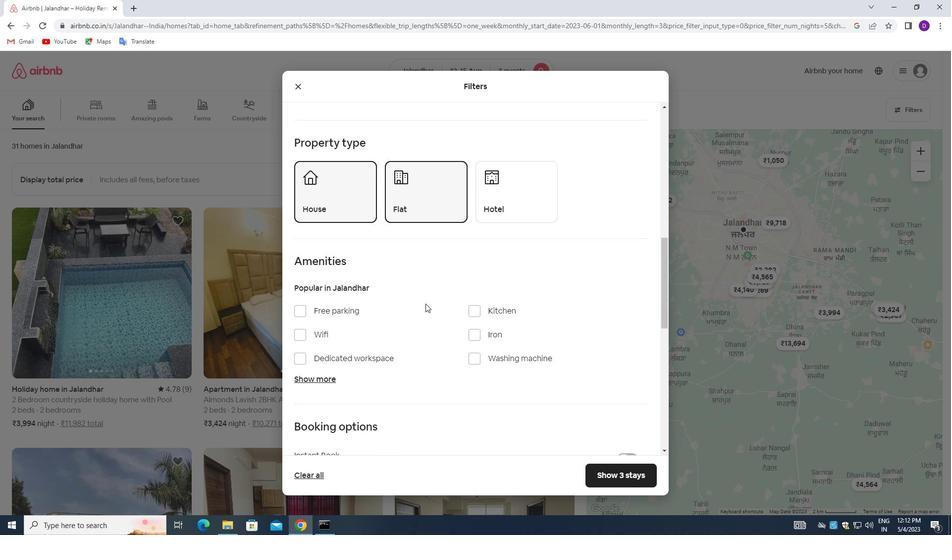 
Action: Mouse moved to (433, 313)
Screenshot: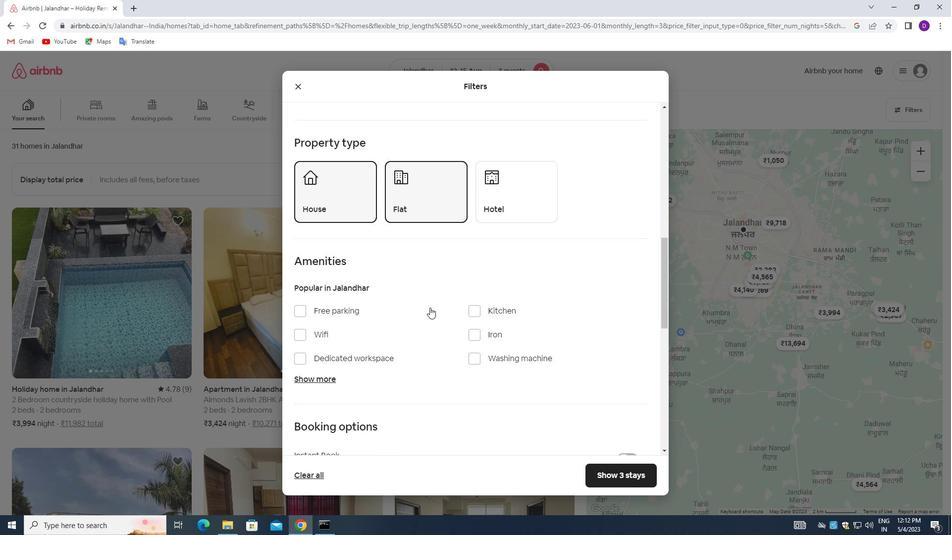 
Action: Mouse scrolled (433, 312) with delta (0, 0)
Screenshot: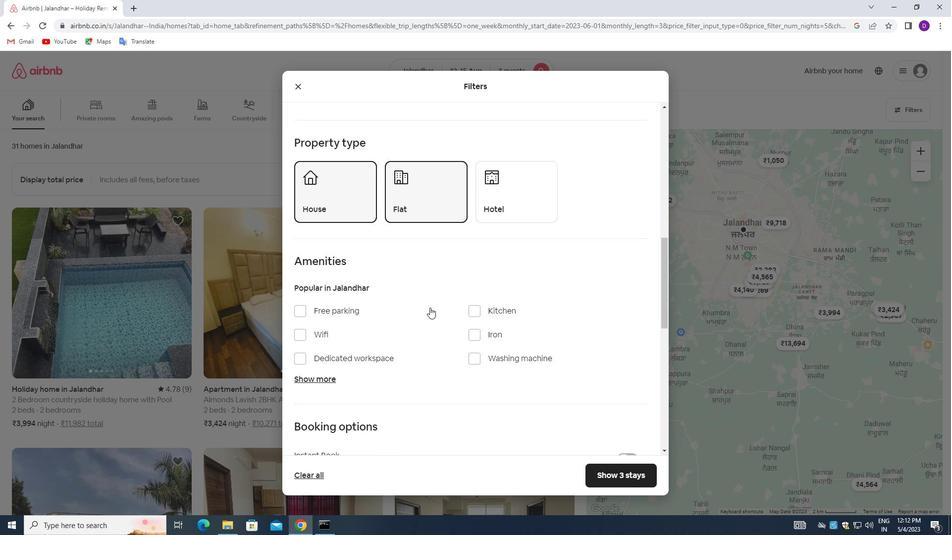 
Action: Mouse moved to (633, 298)
Screenshot: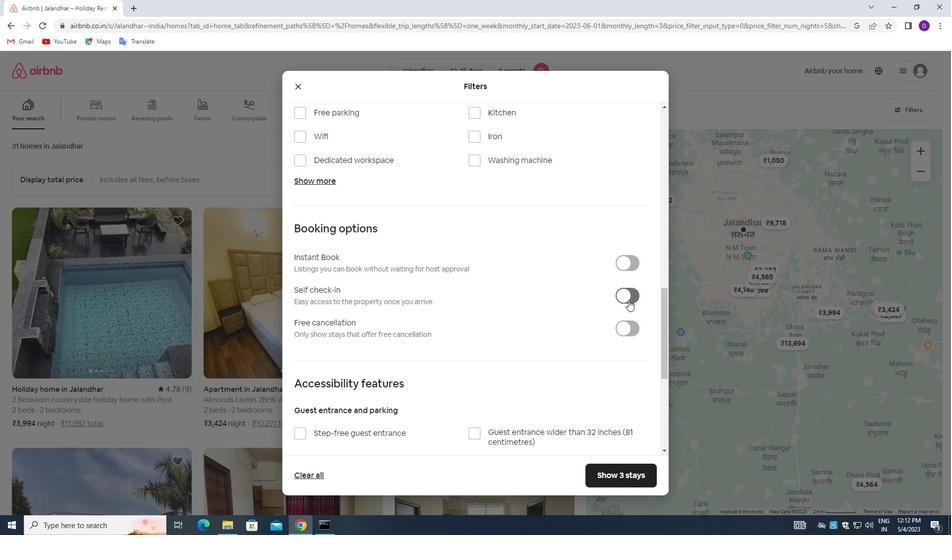 
Action: Mouse pressed left at (633, 298)
Screenshot: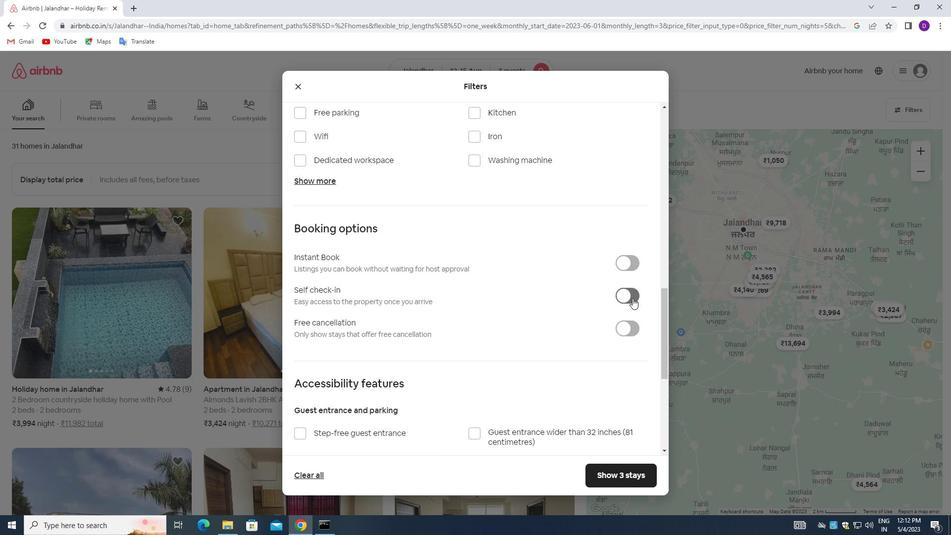 
Action: Mouse moved to (450, 348)
Screenshot: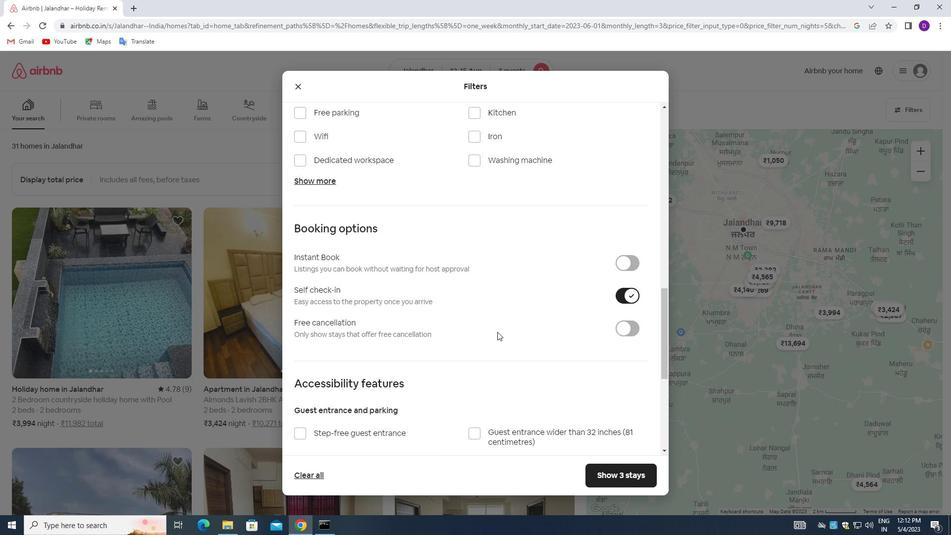 
Action: Mouse scrolled (450, 348) with delta (0, 0)
Screenshot: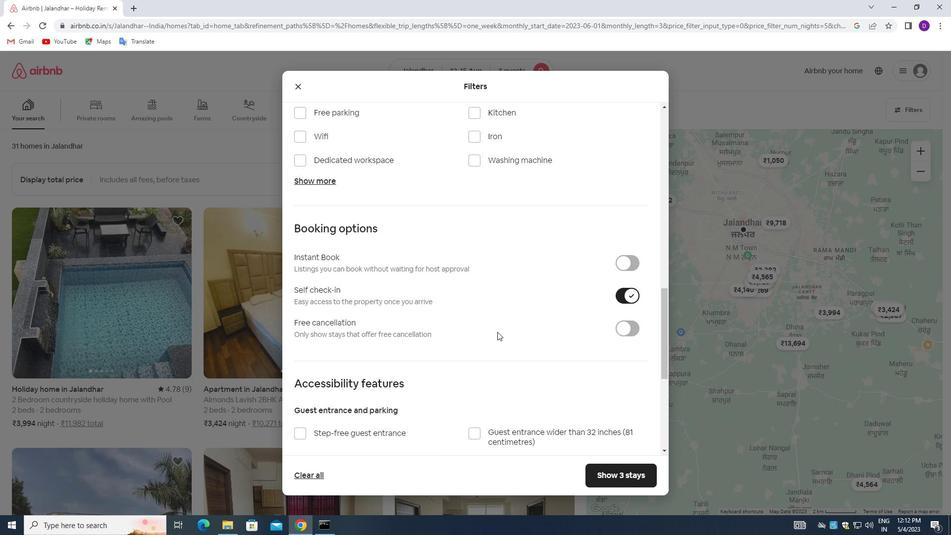 
Action: Mouse moved to (447, 350)
Screenshot: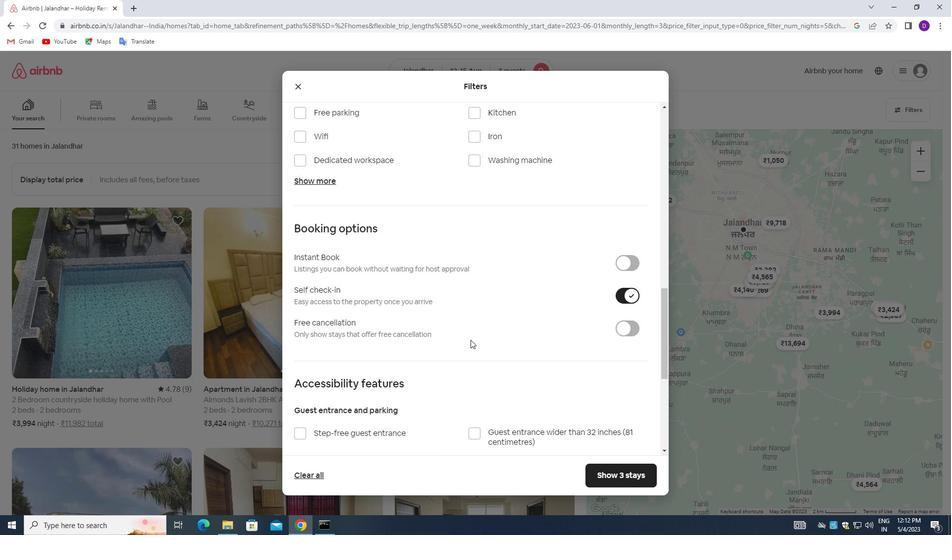 
Action: Mouse scrolled (447, 350) with delta (0, 0)
Screenshot: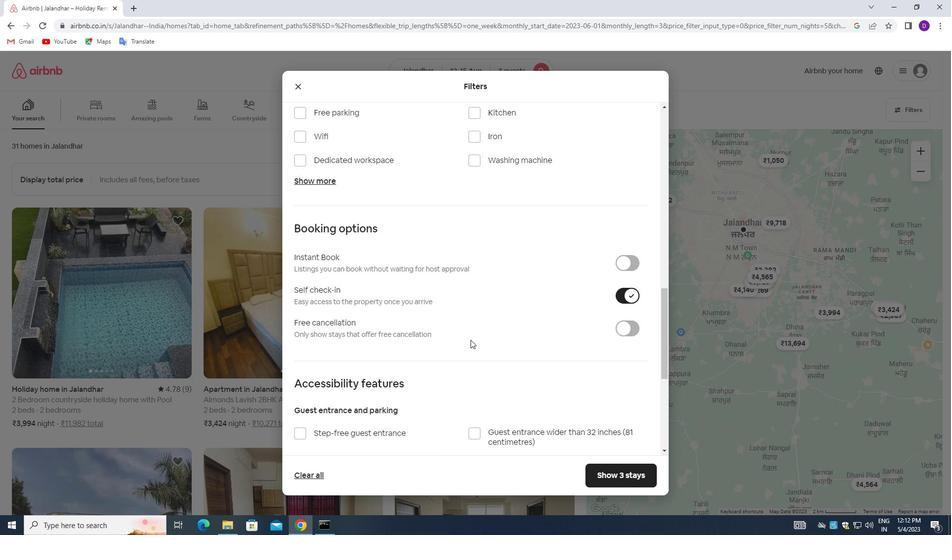 
Action: Mouse moved to (440, 352)
Screenshot: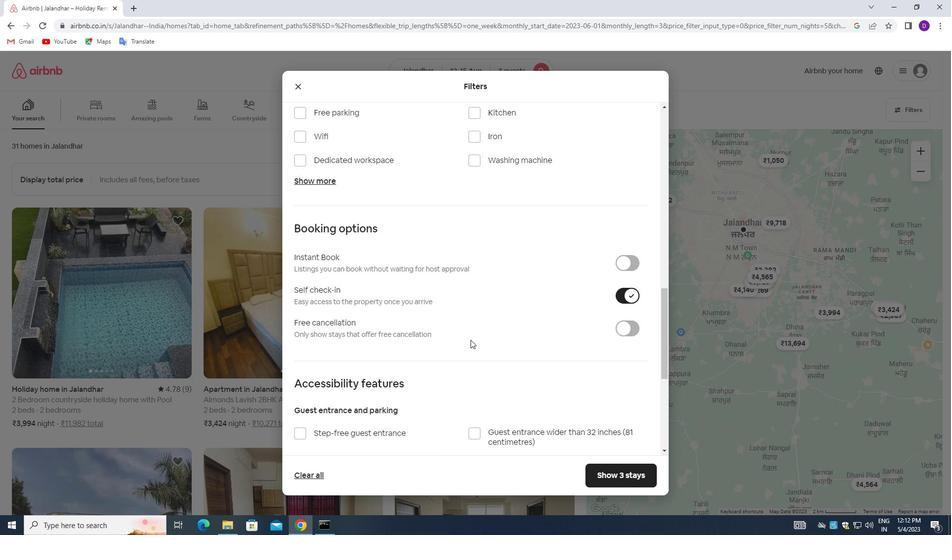 
Action: Mouse scrolled (440, 352) with delta (0, 0)
Screenshot: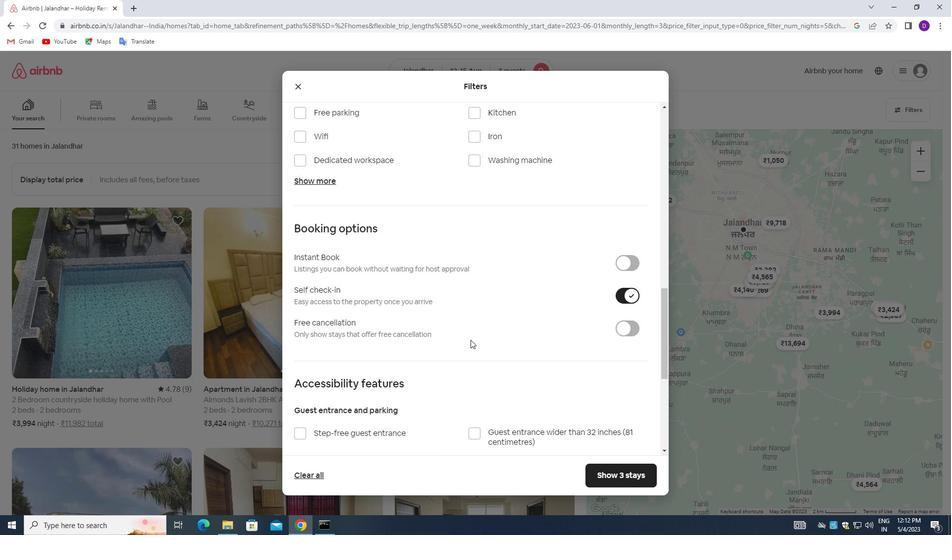 
Action: Mouse moved to (426, 357)
Screenshot: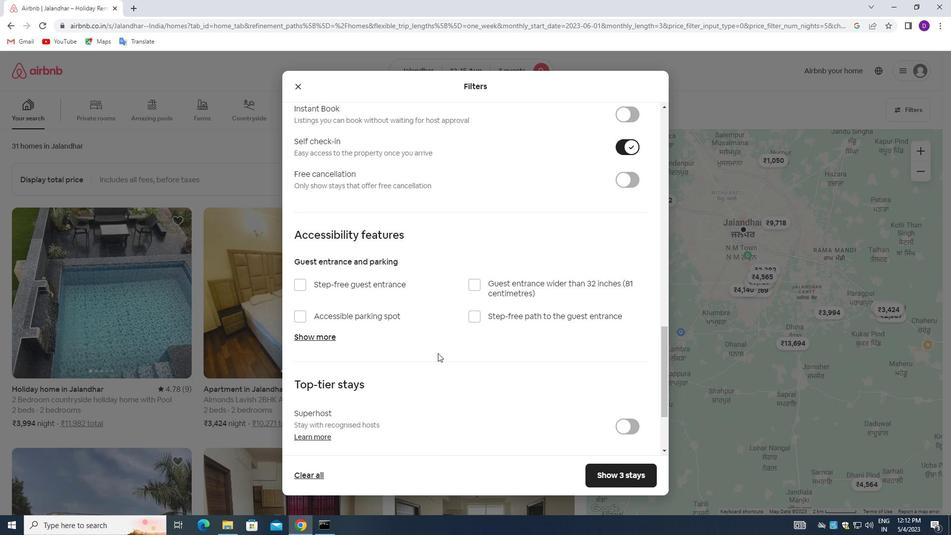 
Action: Mouse scrolled (426, 357) with delta (0, 0)
Screenshot: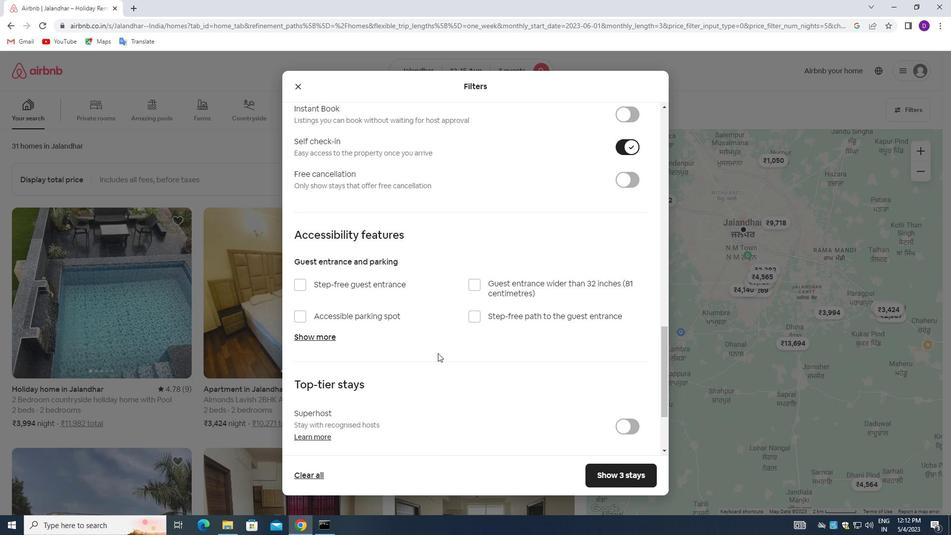 
Action: Mouse moved to (426, 358)
Screenshot: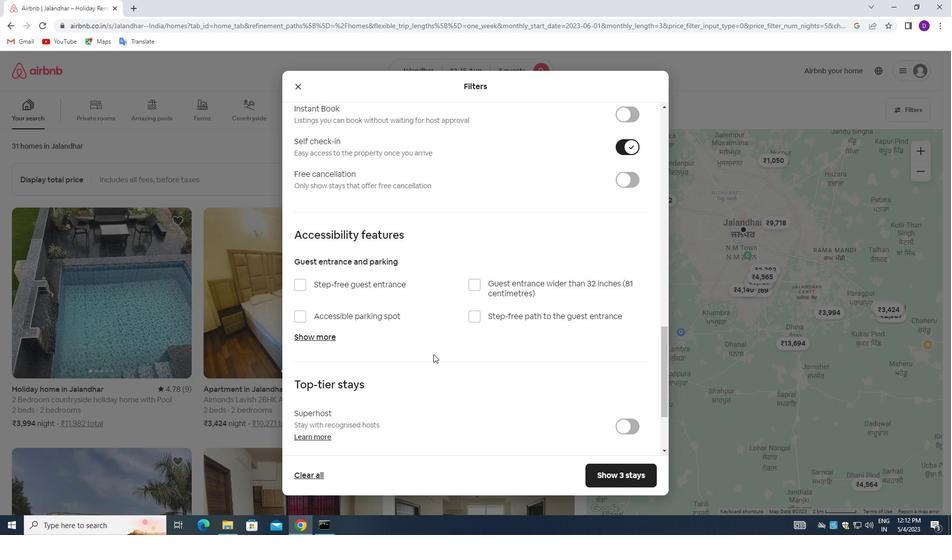 
Action: Mouse scrolled (426, 358) with delta (0, 0)
Screenshot: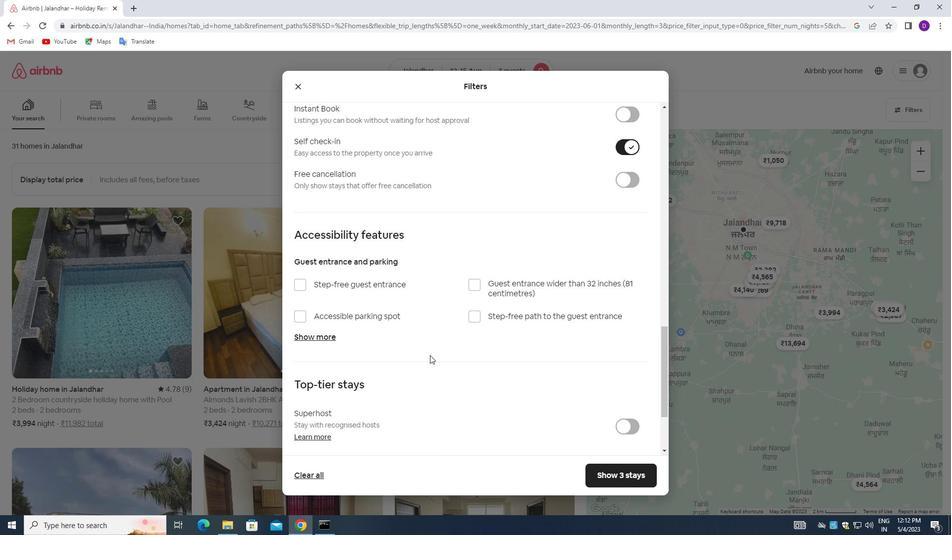 
Action: Mouse moved to (425, 358)
Screenshot: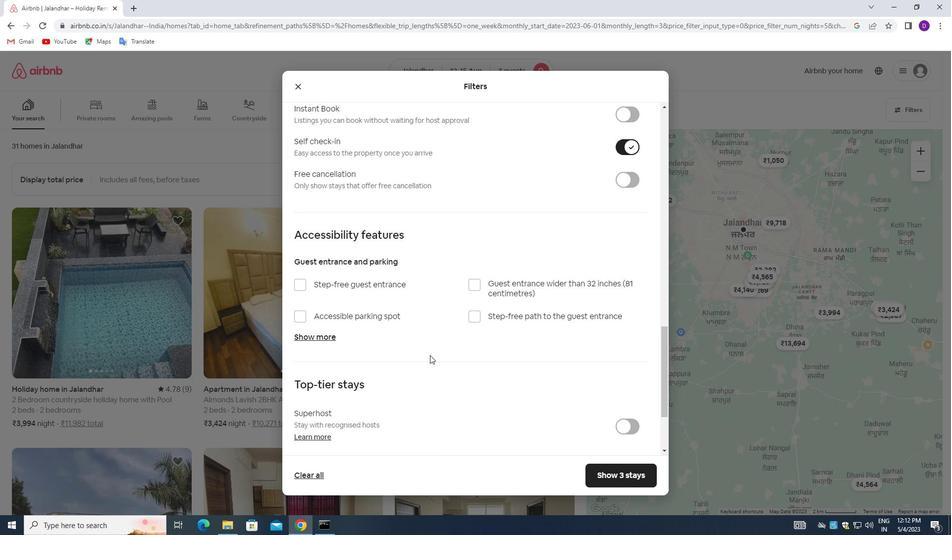 
Action: Mouse scrolled (425, 358) with delta (0, 0)
Screenshot: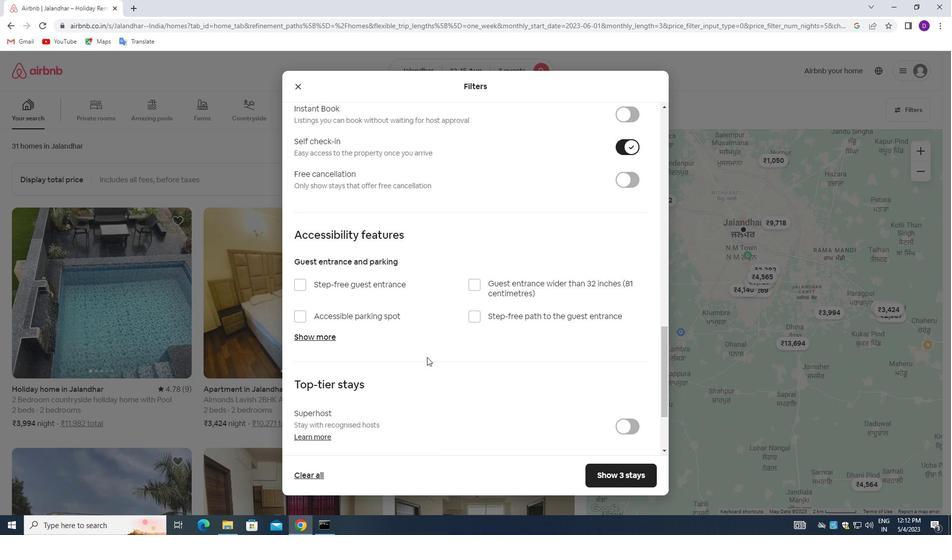 
Action: Mouse moved to (411, 379)
Screenshot: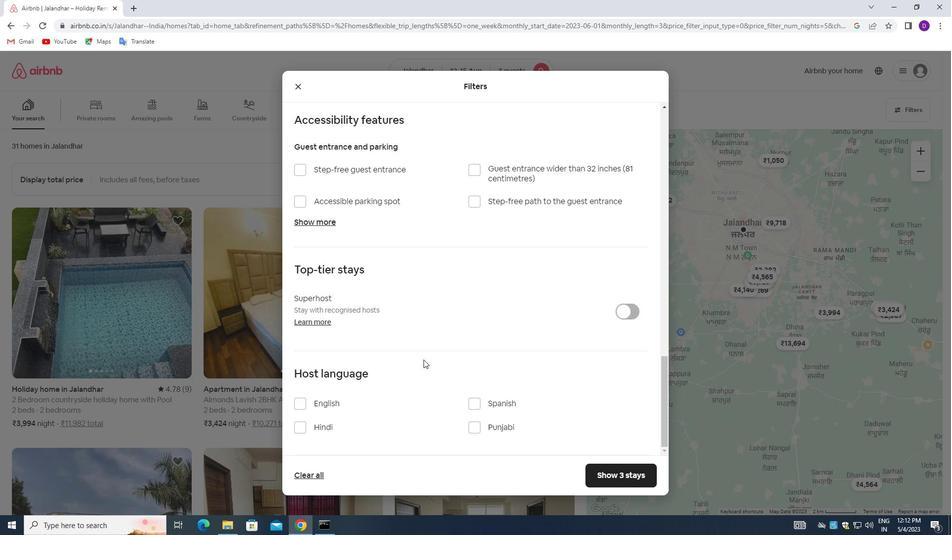 
Action: Mouse scrolled (411, 378) with delta (0, 0)
Screenshot: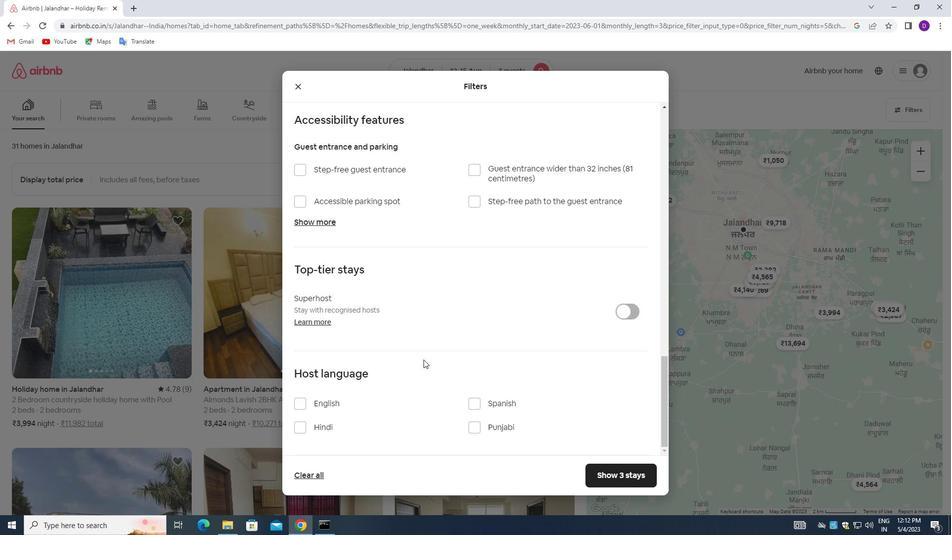 
Action: Mouse moved to (402, 386)
Screenshot: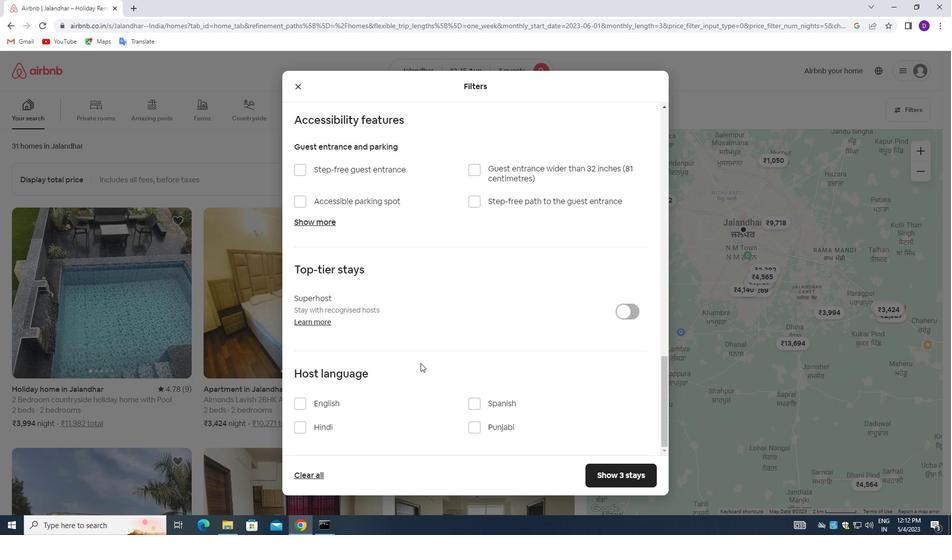 
Action: Mouse scrolled (402, 385) with delta (0, 0)
Screenshot: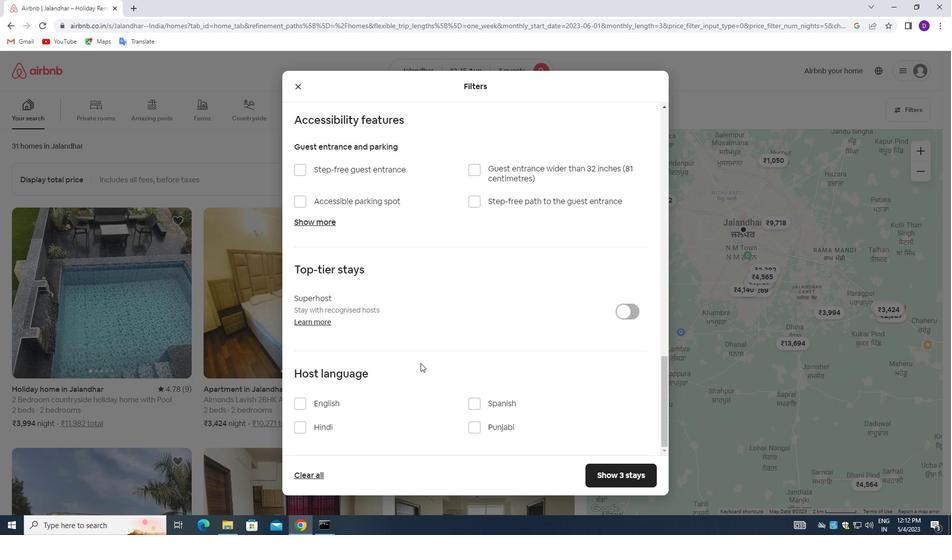 
Action: Mouse moved to (296, 404)
Screenshot: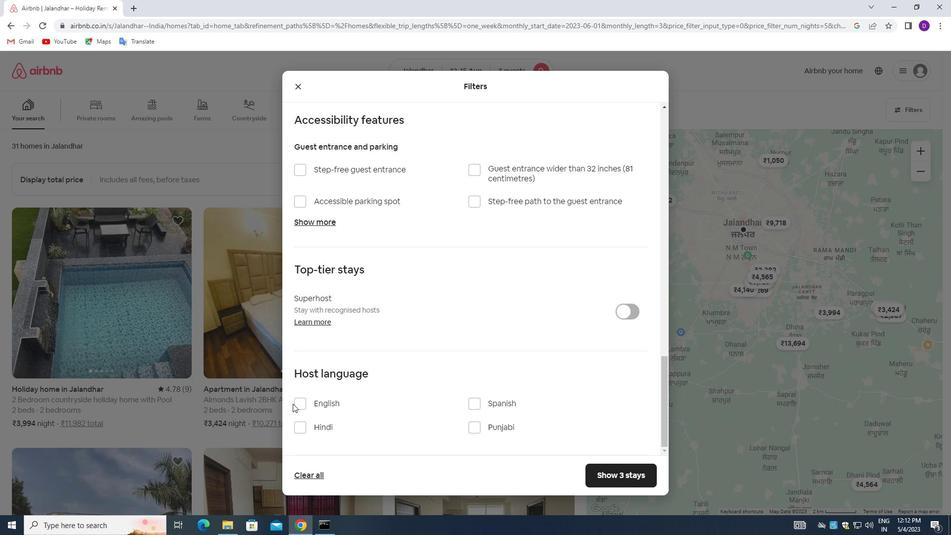 
Action: Mouse pressed left at (296, 404)
Screenshot: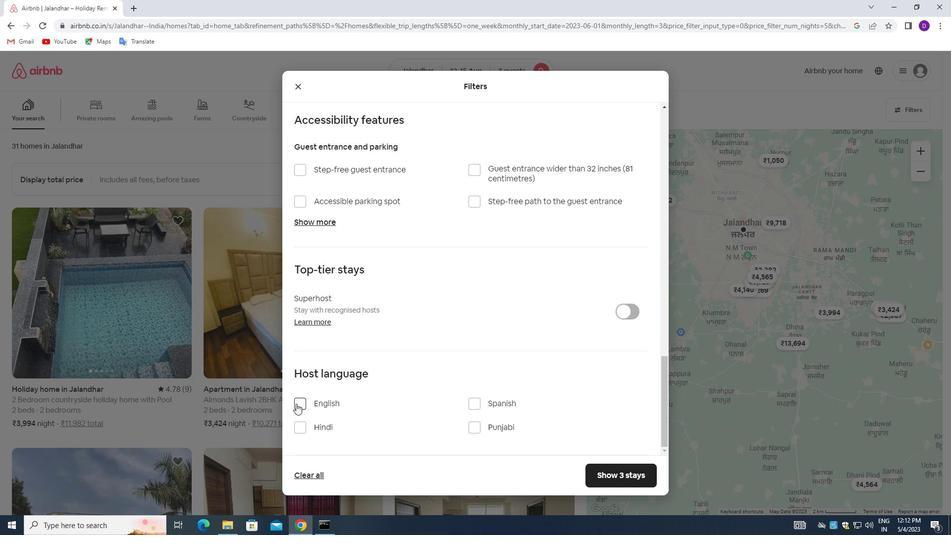
Action: Mouse moved to (591, 471)
Screenshot: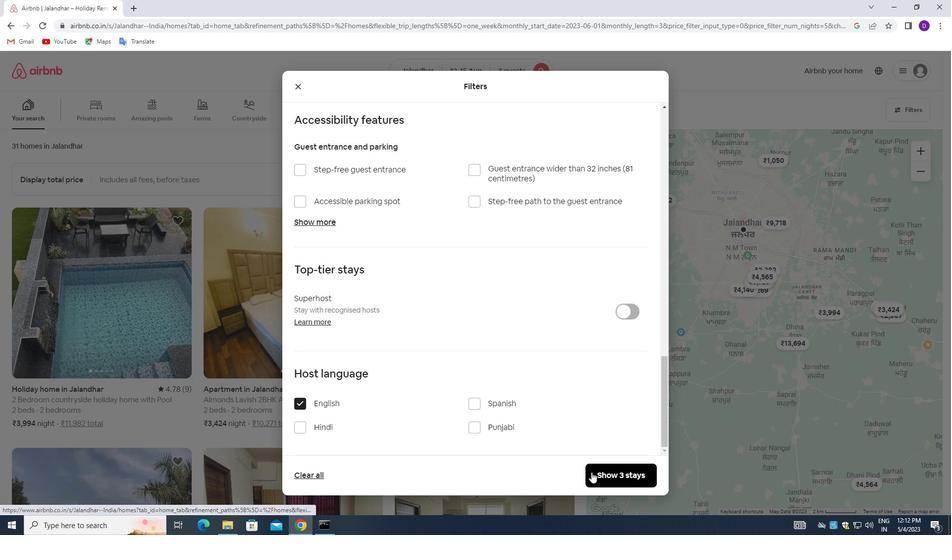 
Action: Mouse pressed left at (591, 471)
Screenshot: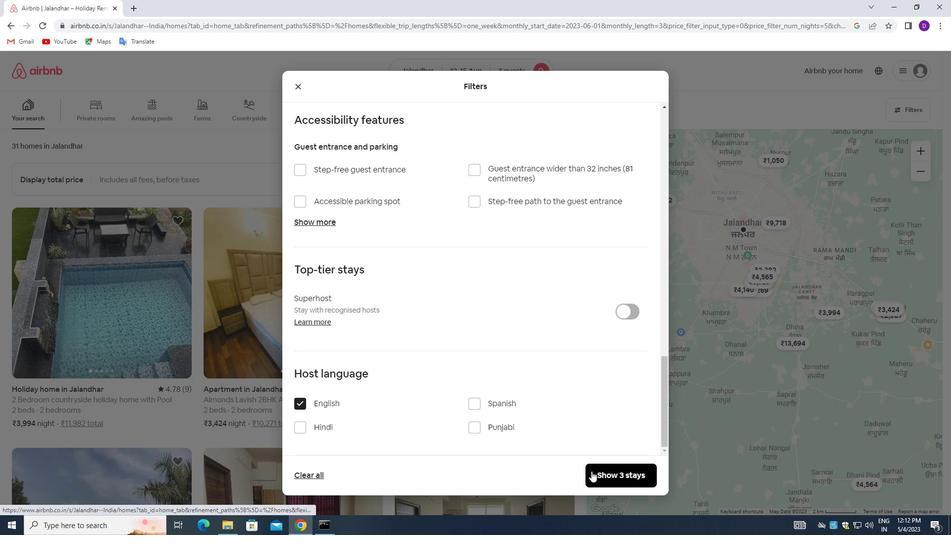 
Action: Mouse moved to (548, 317)
Screenshot: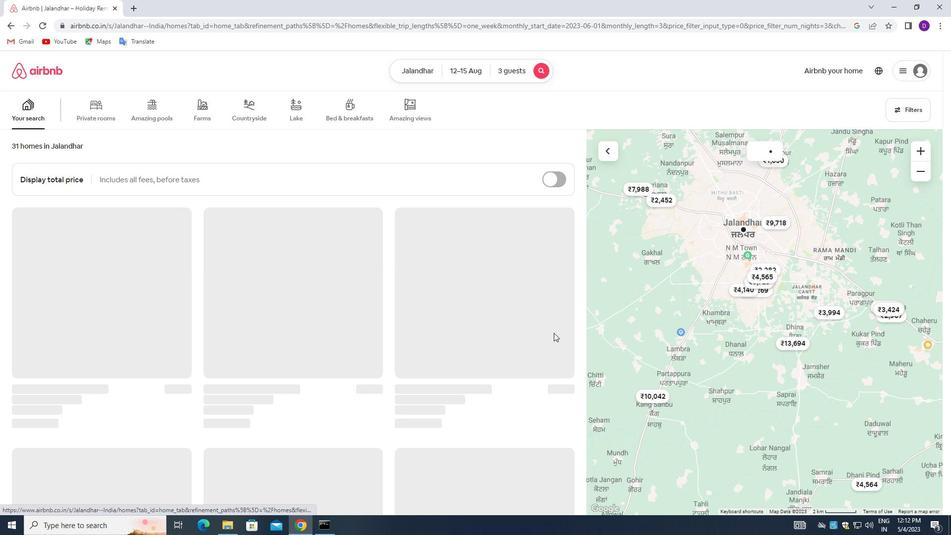 
